 Task: Find connections with filter location Rheda-Wiedenbrück with filter topic #Businessownerwith filter profile language Potuguese with filter current company Societe Generale Global Solution Centre with filter school Sheshadripuram Arts, Science & Commerce College, Sheshadripuram , Bangalore-20 with filter industry Public Relations and Communications Services with filter service category Financial Reporting with filter keywords title Overseer
Action: Mouse moved to (284, 216)
Screenshot: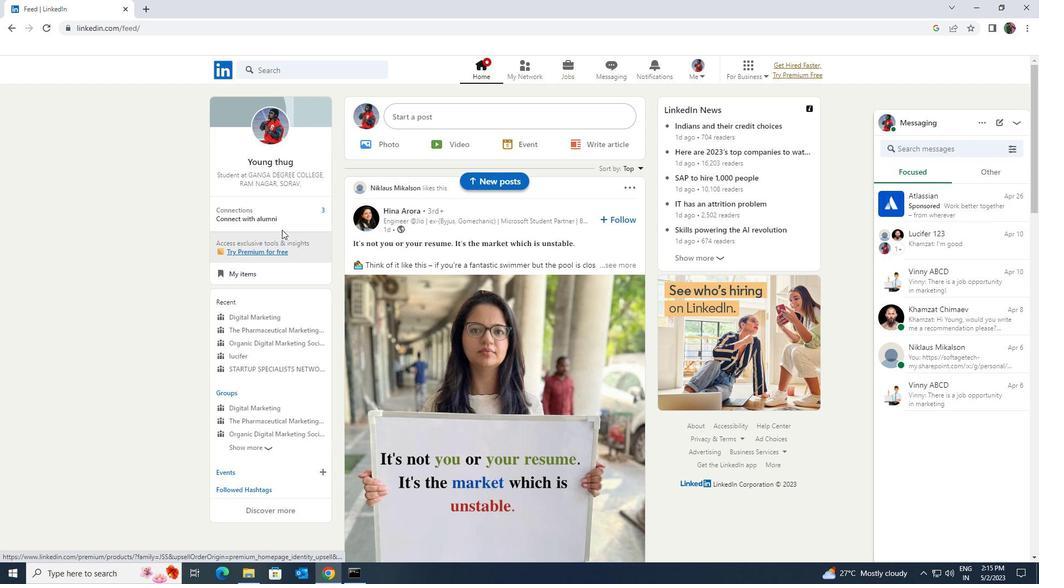 
Action: Mouse pressed left at (284, 216)
Screenshot: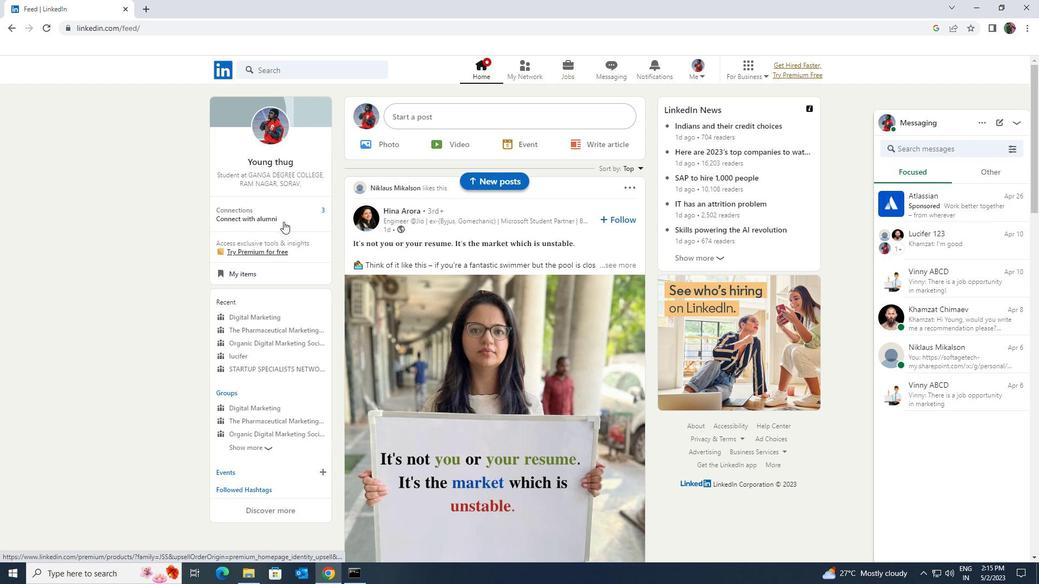 
Action: Mouse moved to (284, 131)
Screenshot: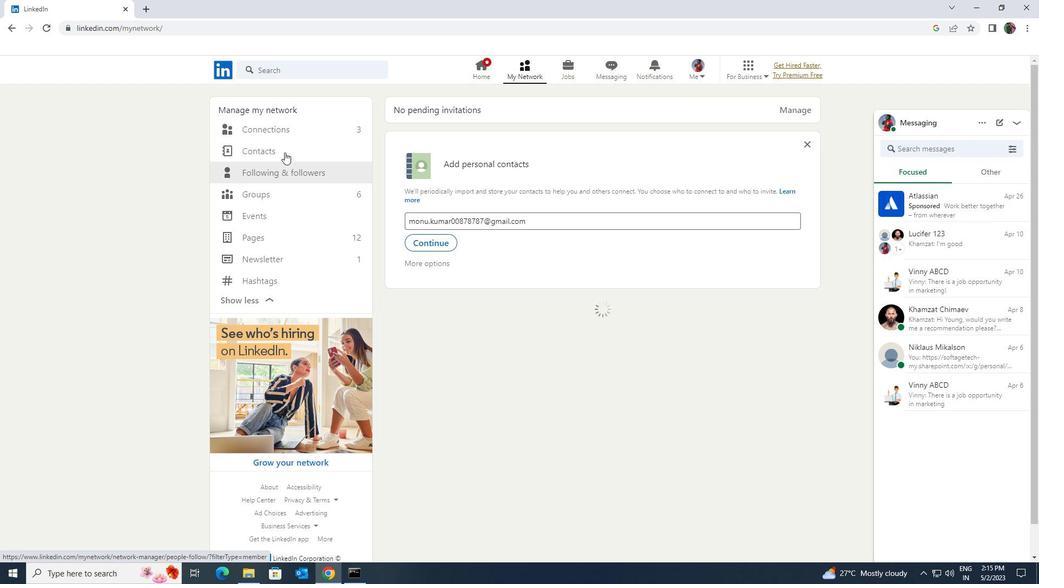 
Action: Mouse pressed left at (284, 131)
Screenshot: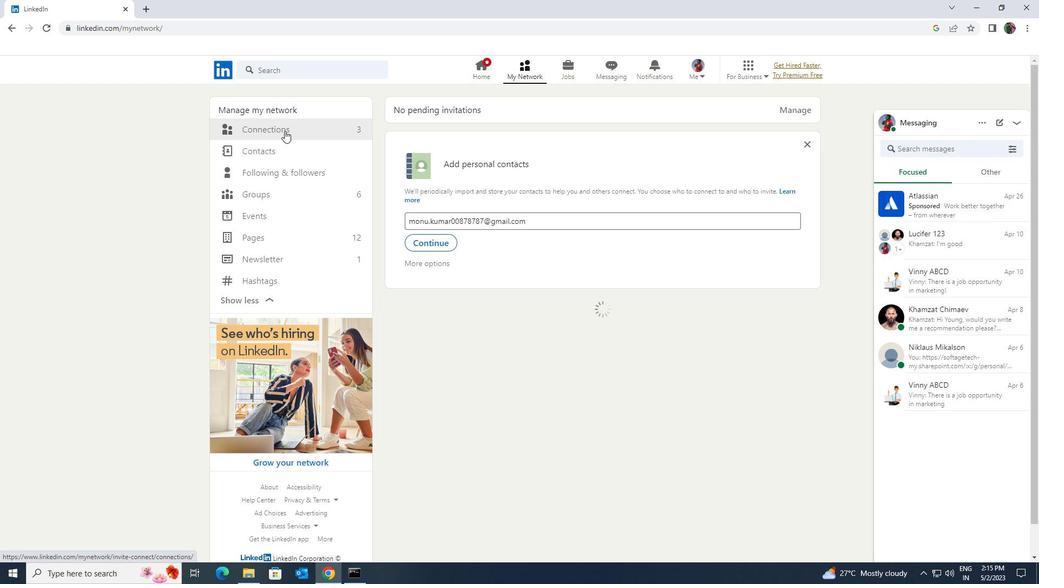 
Action: Mouse moved to (581, 131)
Screenshot: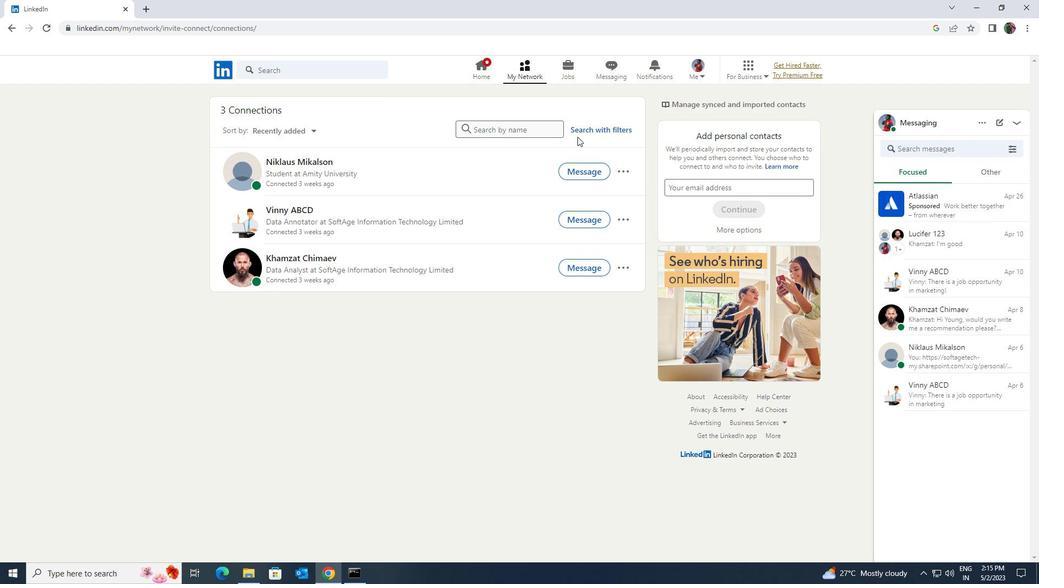 
Action: Mouse pressed left at (581, 131)
Screenshot: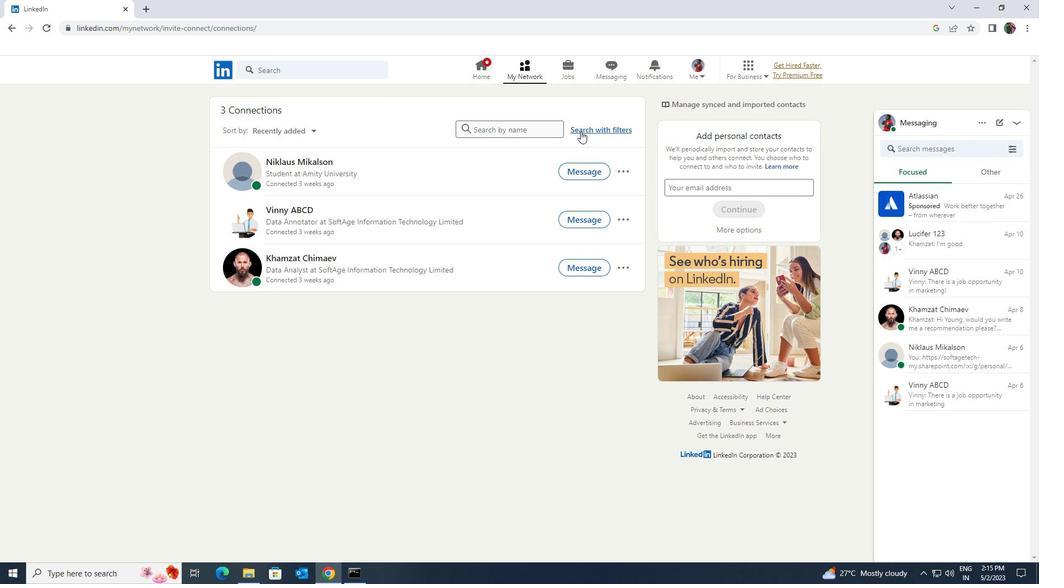 
Action: Mouse moved to (548, 99)
Screenshot: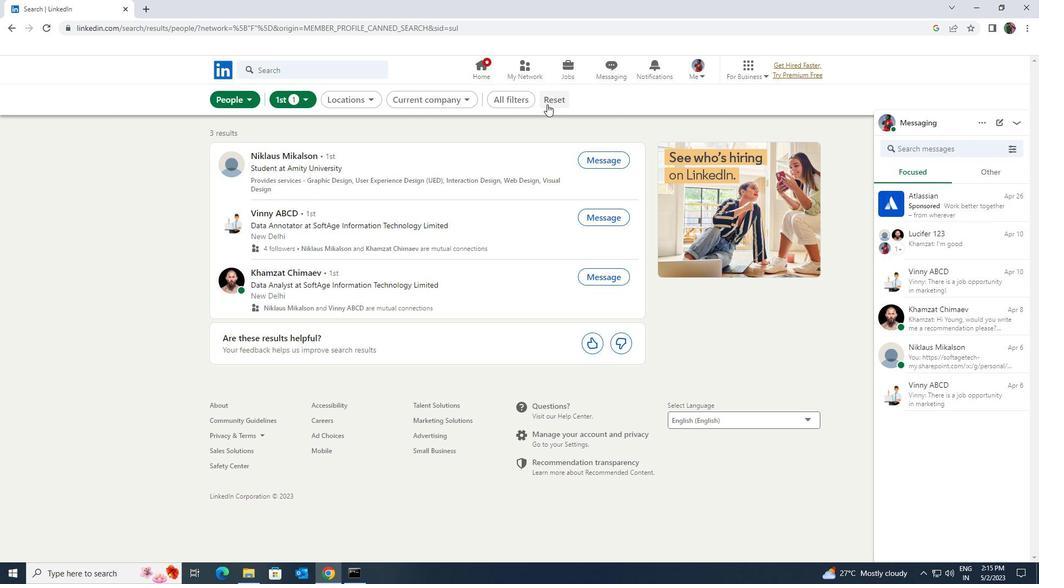 
Action: Mouse pressed left at (548, 99)
Screenshot: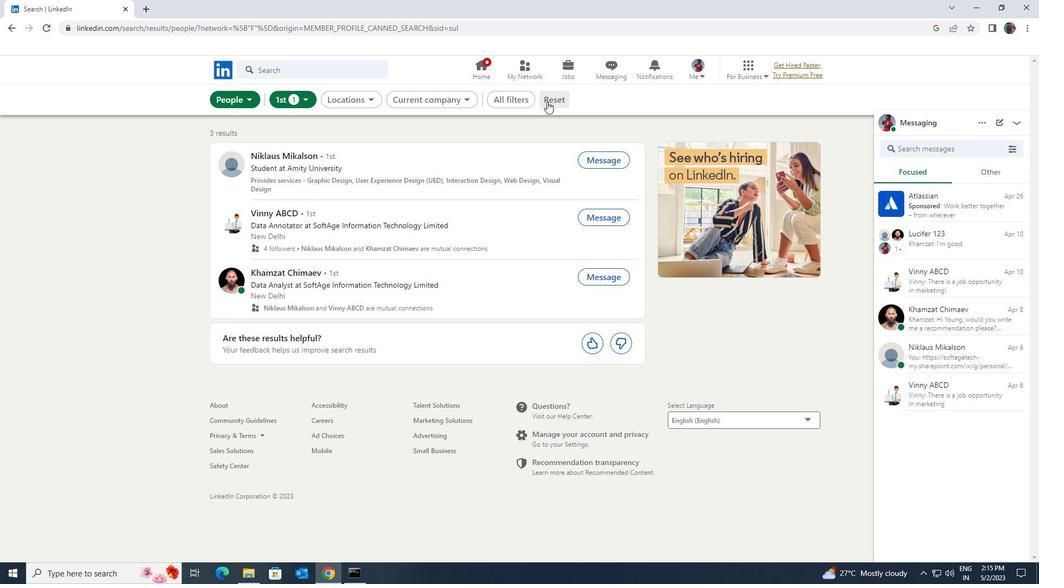 
Action: Mouse moved to (540, 99)
Screenshot: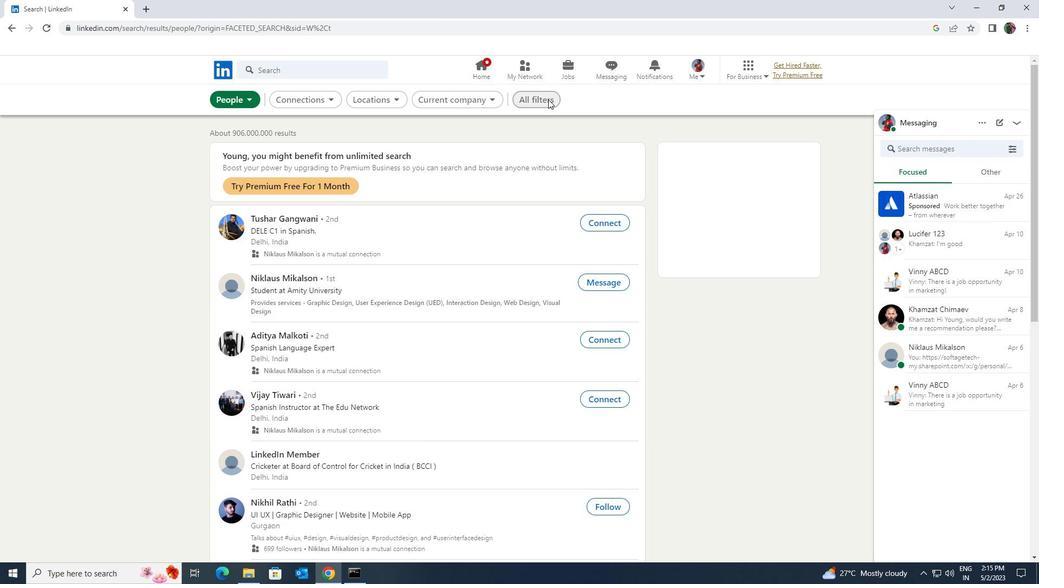 
Action: Mouse pressed left at (540, 99)
Screenshot: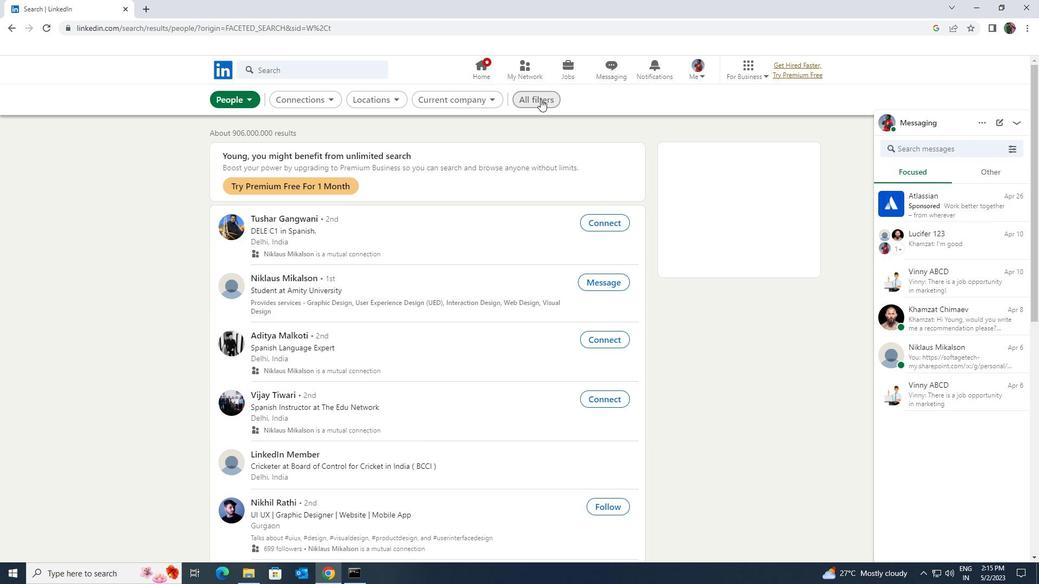 
Action: Mouse moved to (923, 419)
Screenshot: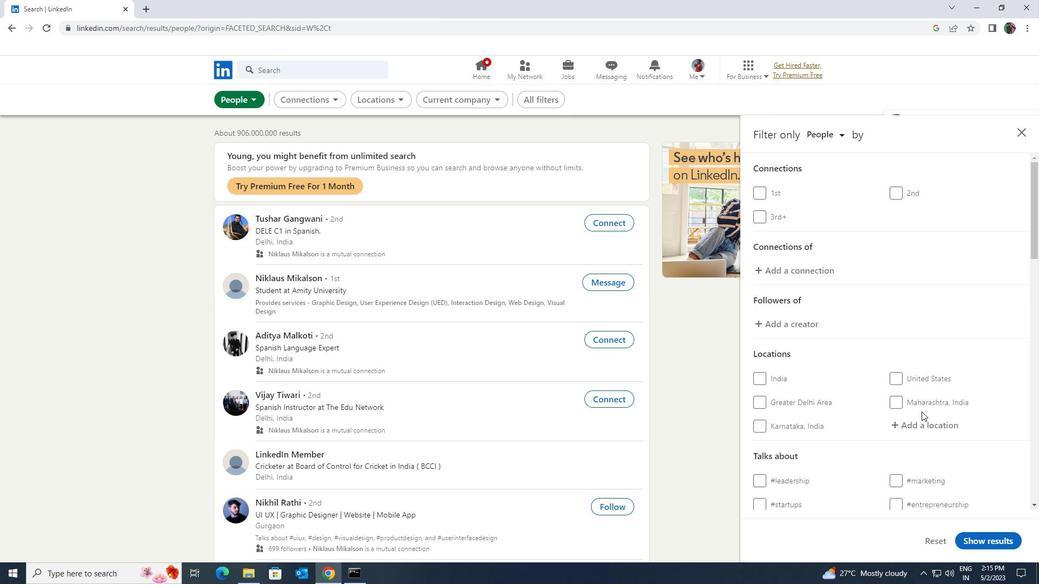 
Action: Mouse pressed left at (923, 419)
Screenshot: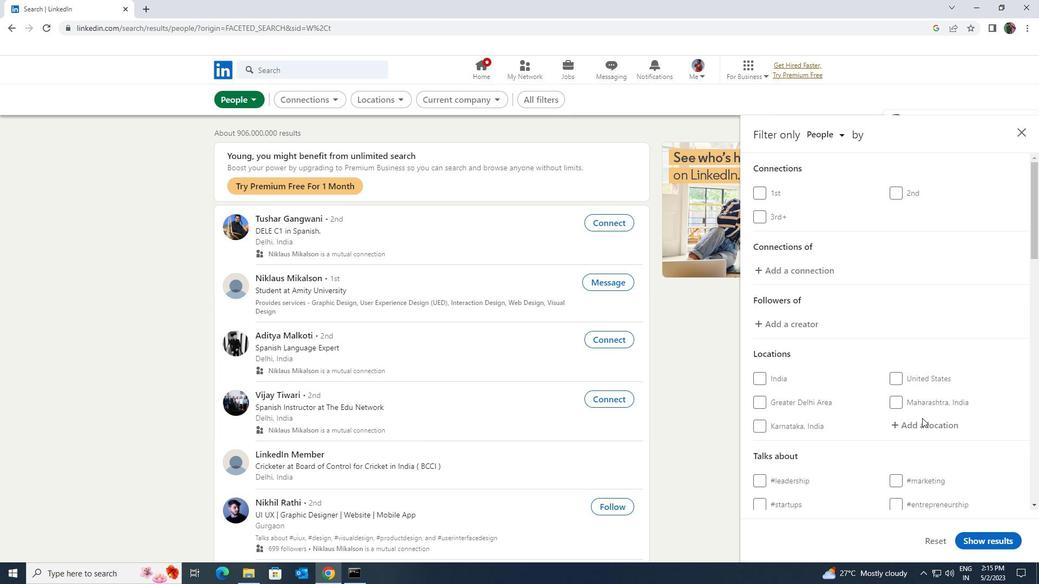 
Action: Mouse moved to (923, 424)
Screenshot: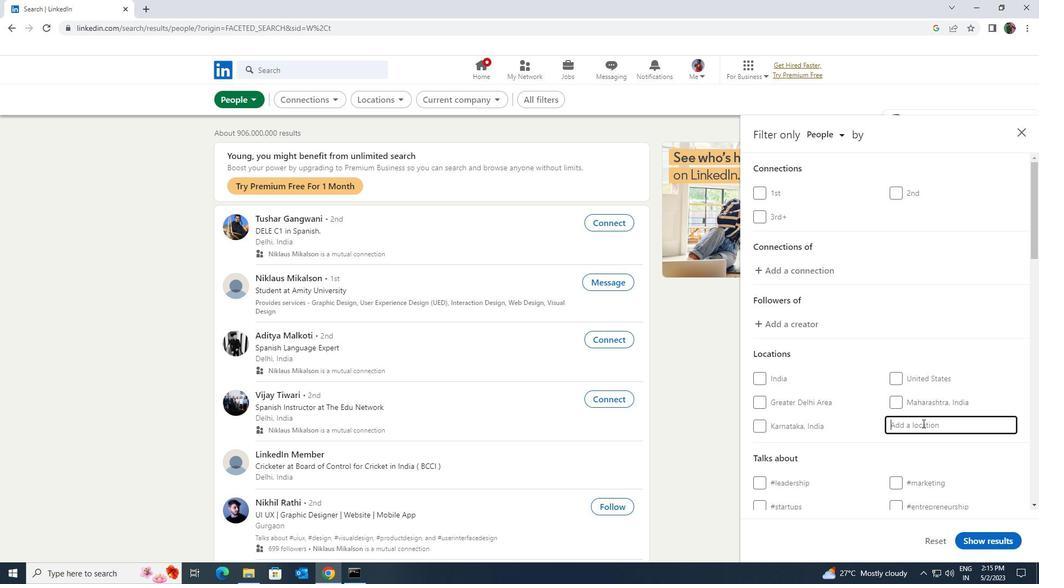 
Action: Key pressed <Key.shift><Key.shift>RHEDA
Screenshot: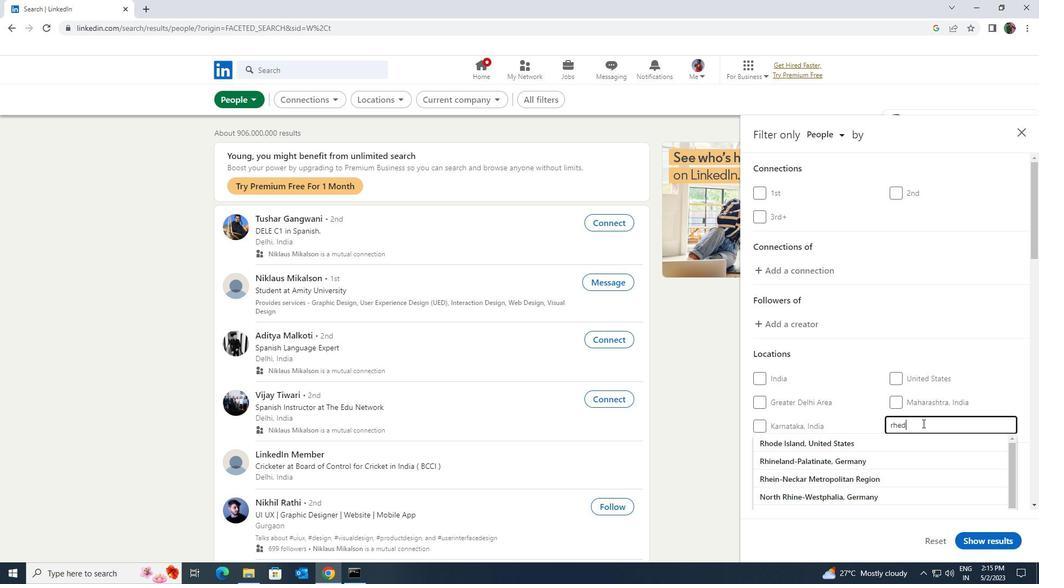 
Action: Mouse moved to (915, 439)
Screenshot: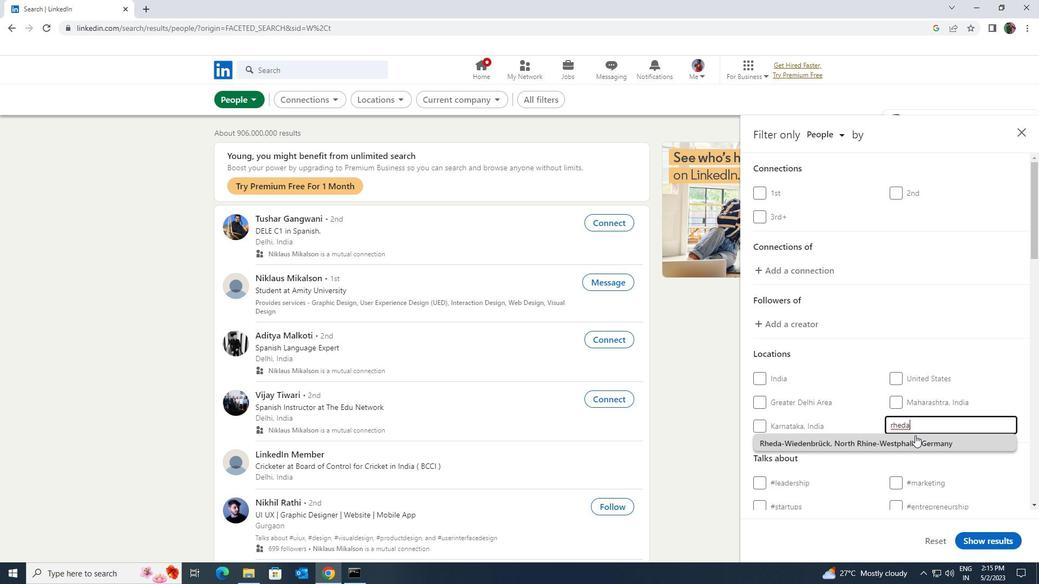 
Action: Mouse pressed left at (915, 439)
Screenshot: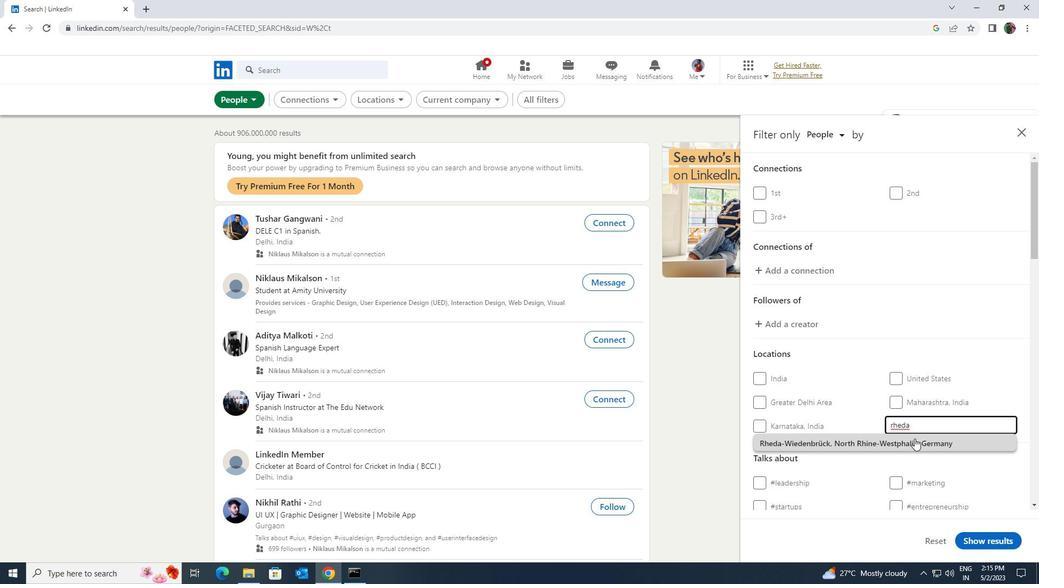 
Action: Mouse scrolled (915, 439) with delta (0, 0)
Screenshot: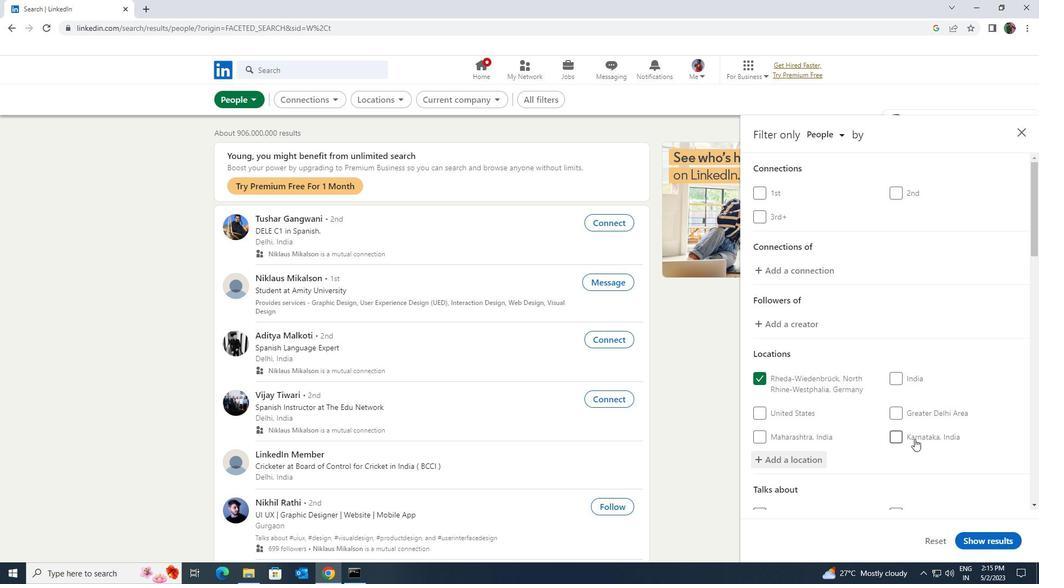 
Action: Mouse scrolled (915, 439) with delta (0, 0)
Screenshot: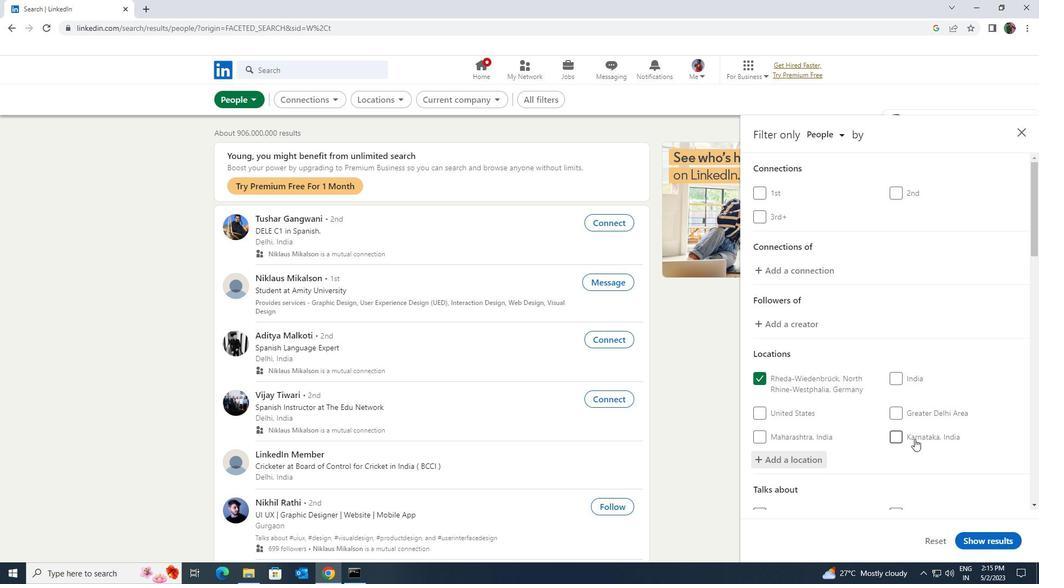 
Action: Mouse moved to (914, 447)
Screenshot: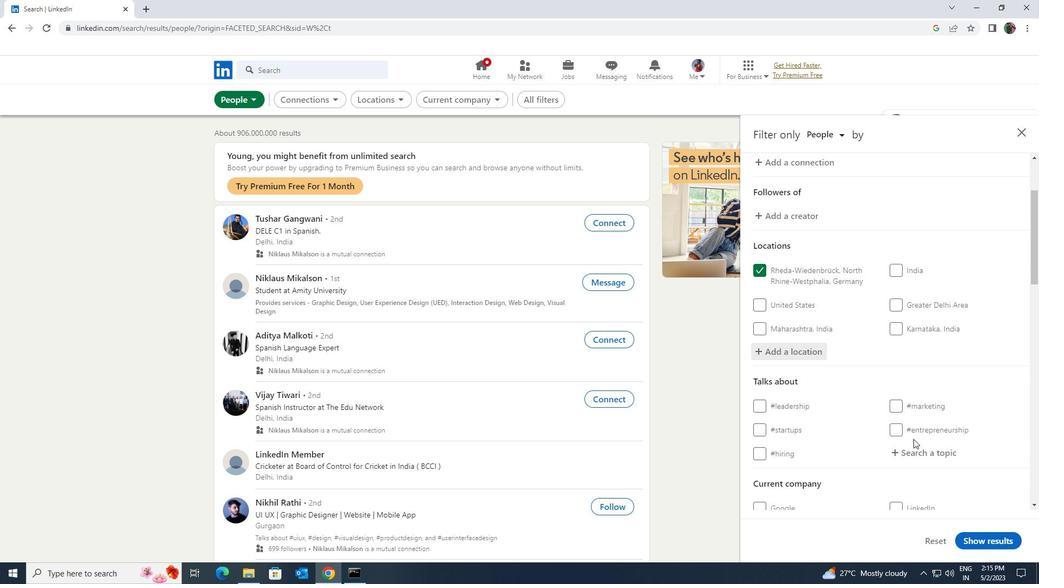 
Action: Mouse pressed left at (914, 447)
Screenshot: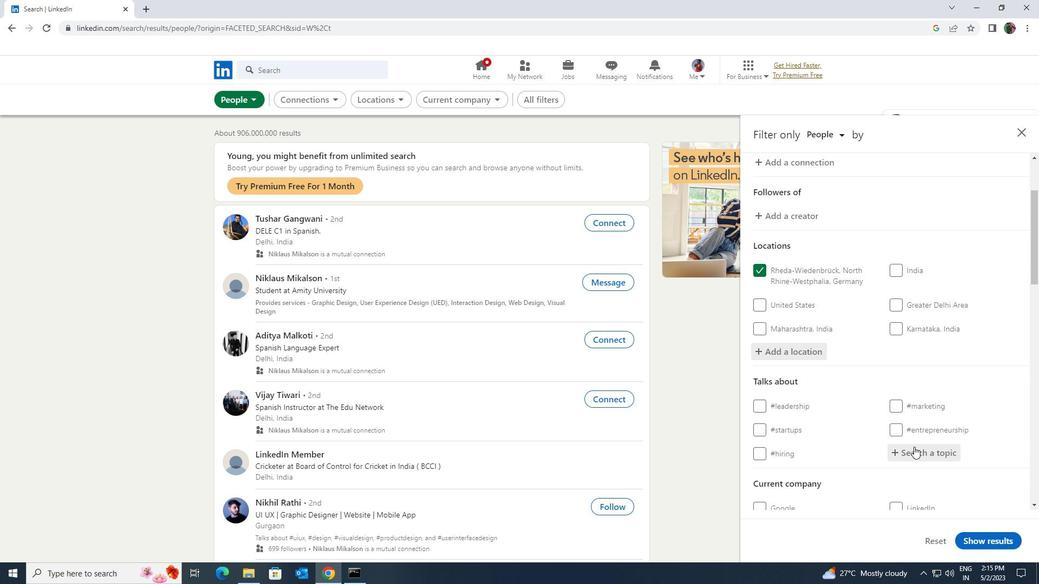 
Action: Key pressed <Key.shift>BUSINESSOWNER
Screenshot: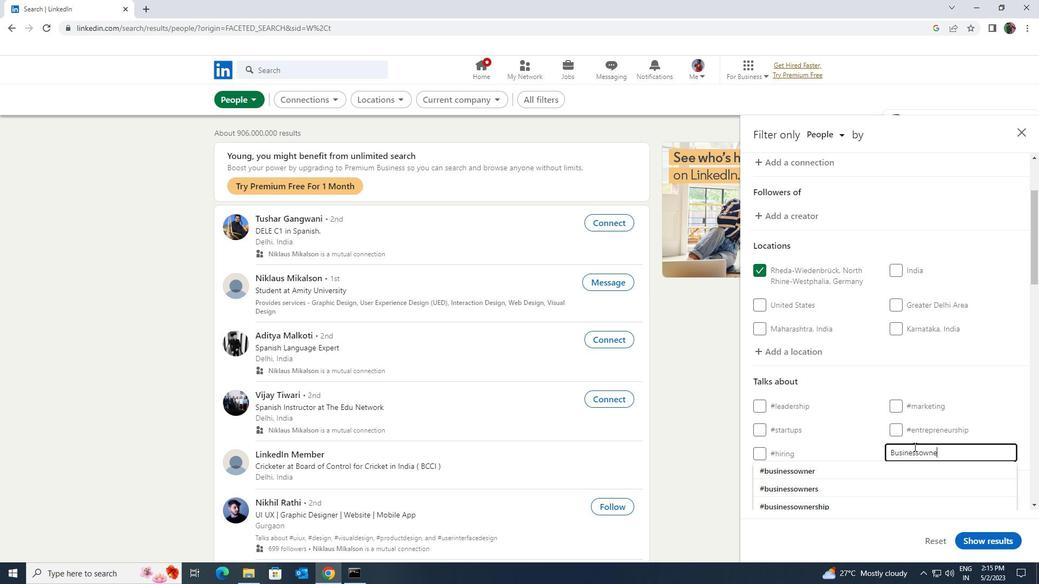 
Action: Mouse moved to (895, 468)
Screenshot: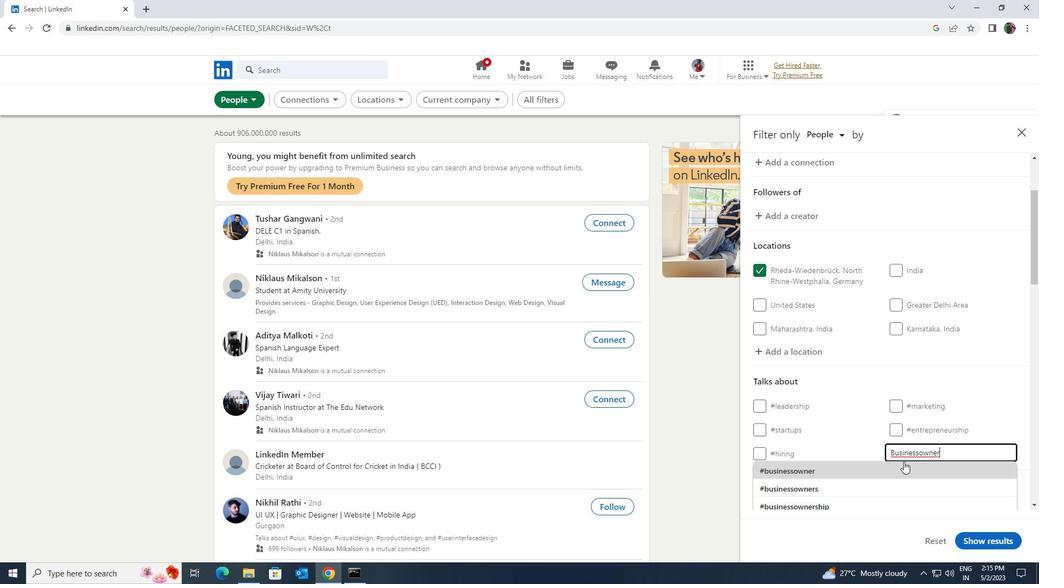 
Action: Mouse pressed left at (895, 468)
Screenshot: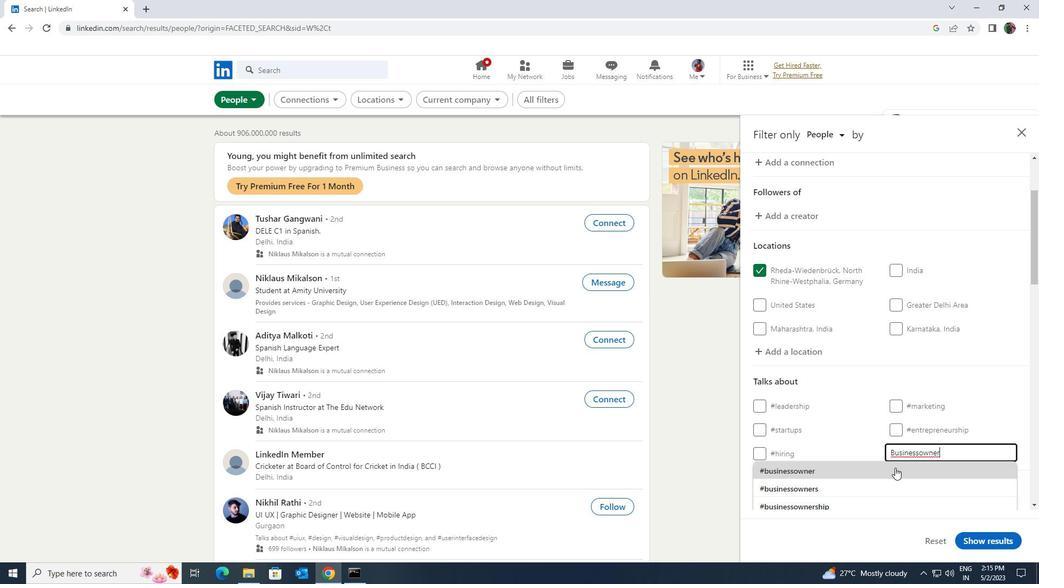 
Action: Mouse moved to (900, 448)
Screenshot: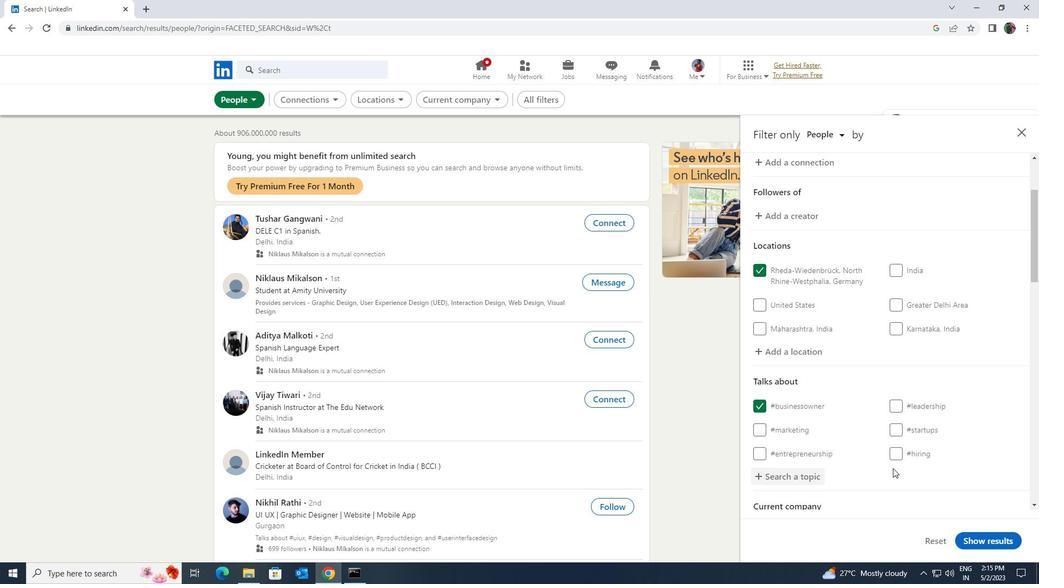
Action: Mouse scrolled (900, 447) with delta (0, 0)
Screenshot: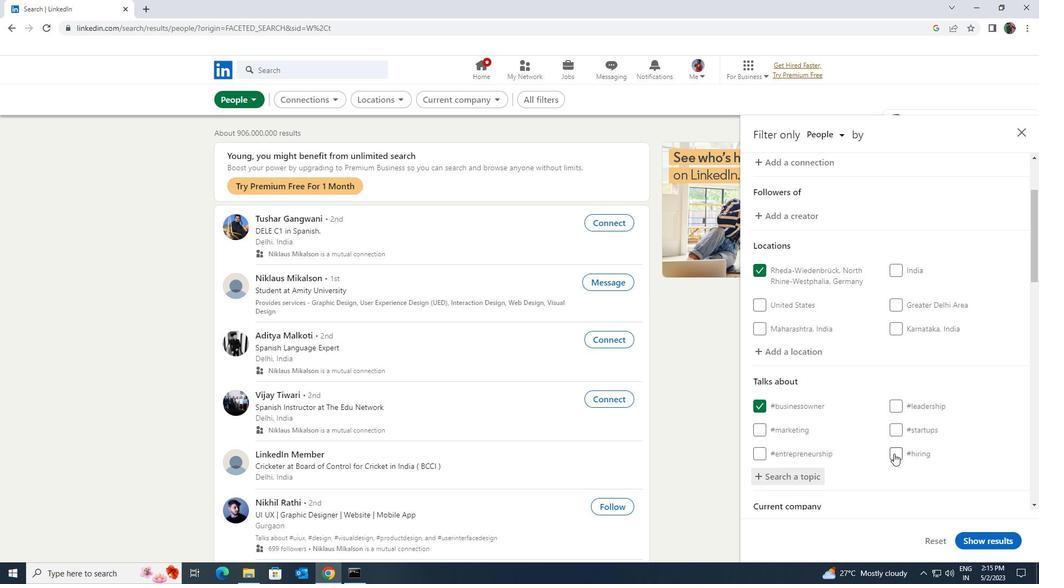 
Action: Mouse scrolled (900, 447) with delta (0, 0)
Screenshot: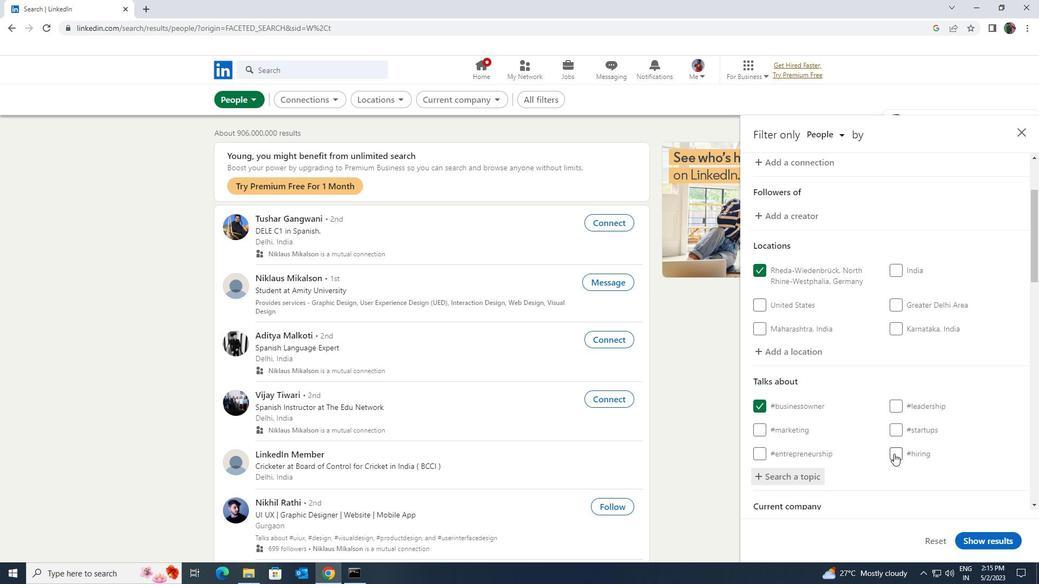 
Action: Mouse scrolled (900, 447) with delta (0, 0)
Screenshot: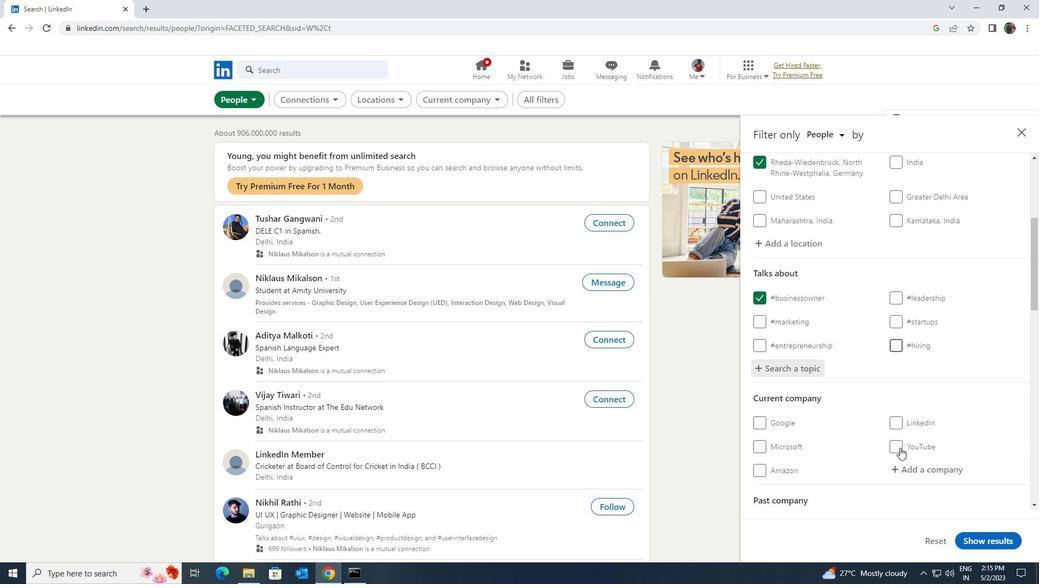 
Action: Mouse scrolled (900, 447) with delta (0, 0)
Screenshot: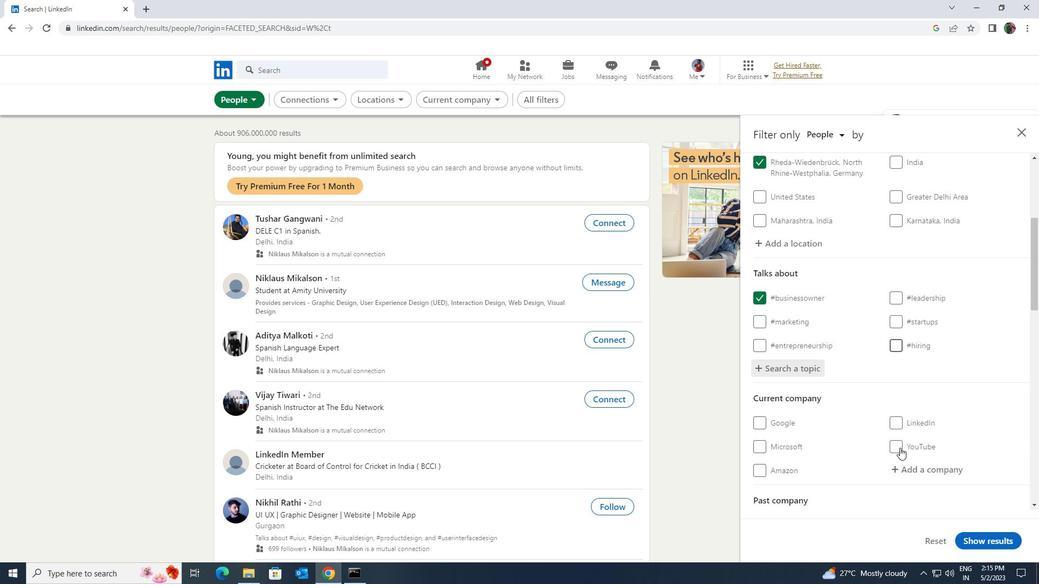 
Action: Mouse scrolled (900, 447) with delta (0, 0)
Screenshot: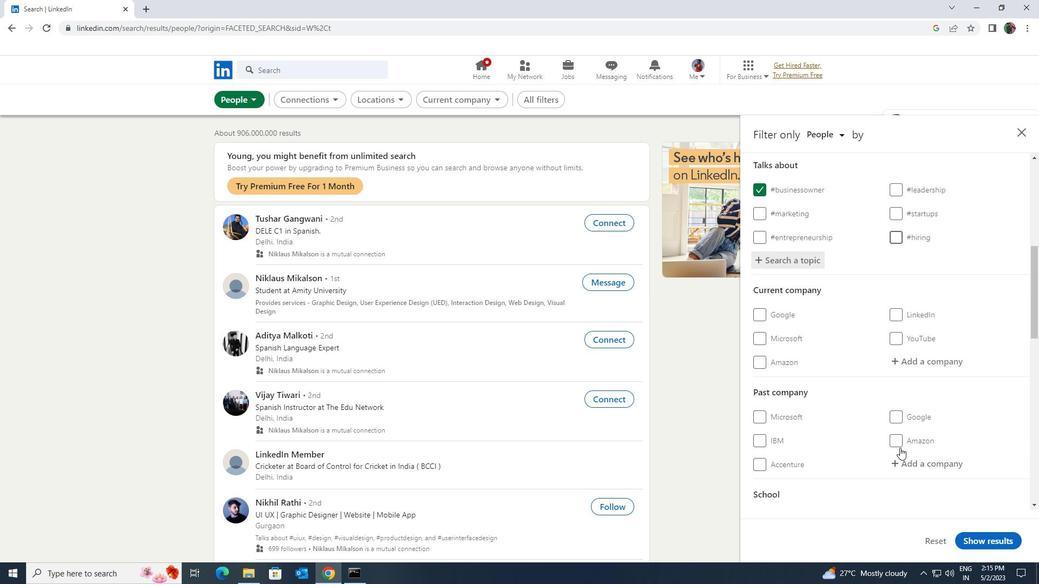 
Action: Mouse scrolled (900, 447) with delta (0, 0)
Screenshot: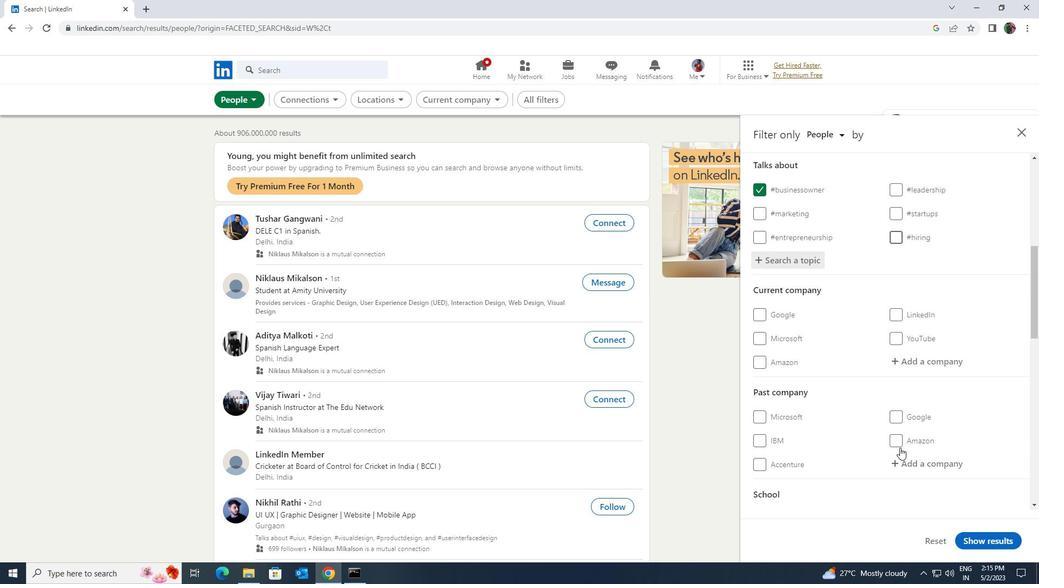 
Action: Mouse scrolled (900, 447) with delta (0, 0)
Screenshot: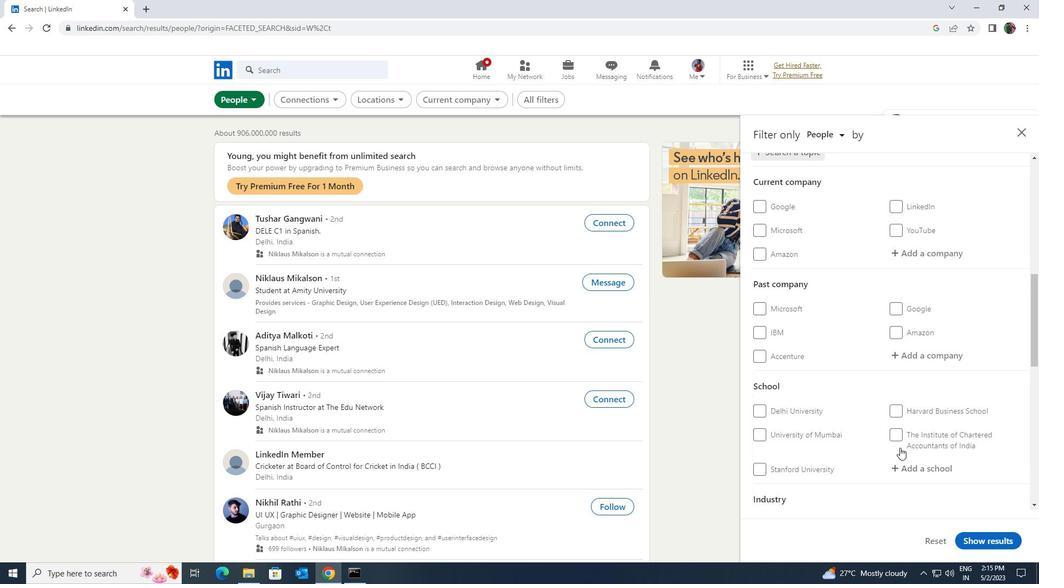
Action: Mouse scrolled (900, 447) with delta (0, 0)
Screenshot: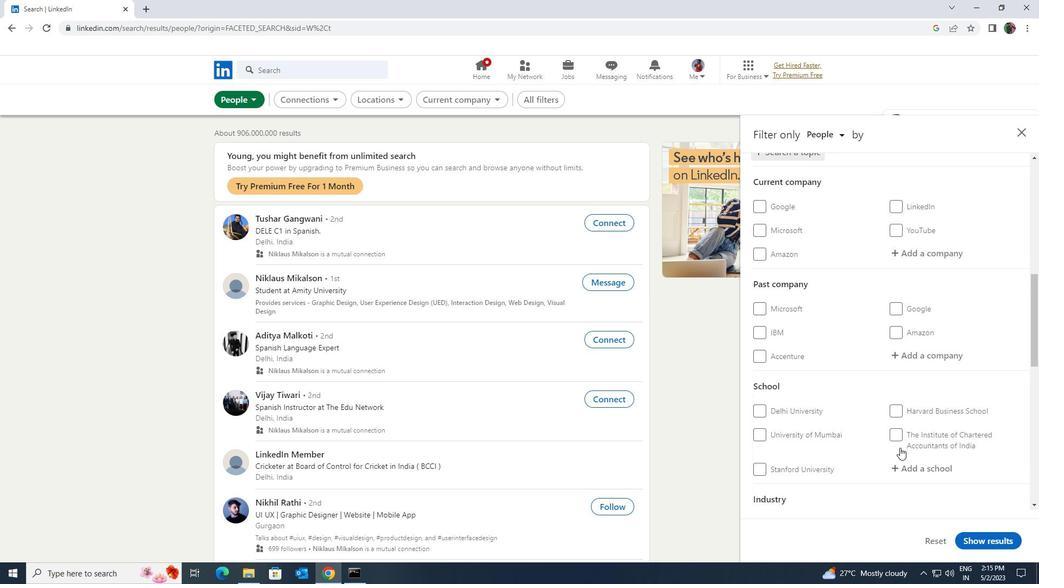 
Action: Mouse scrolled (900, 447) with delta (0, 0)
Screenshot: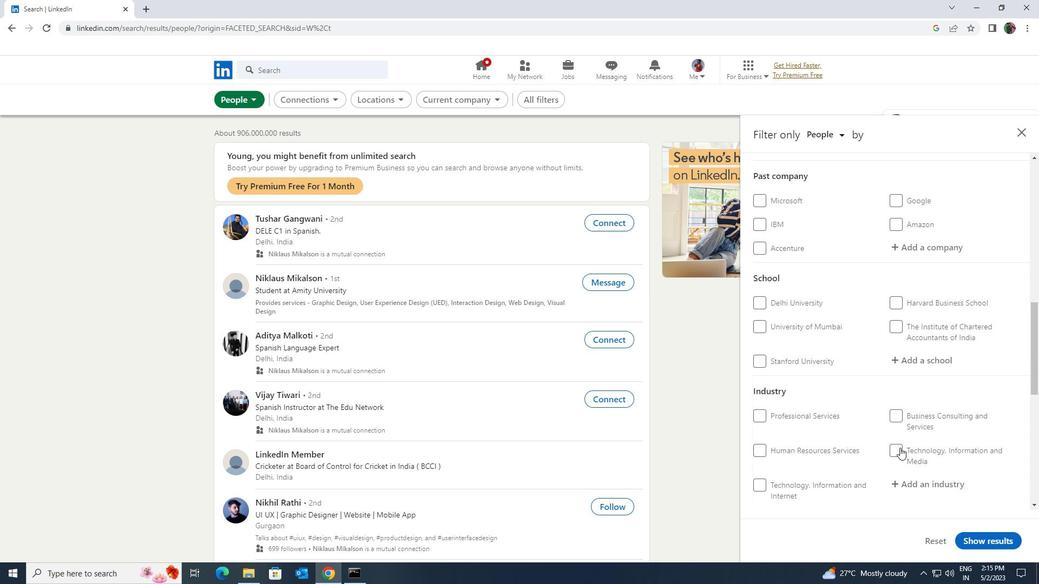 
Action: Mouse scrolled (900, 447) with delta (0, 0)
Screenshot: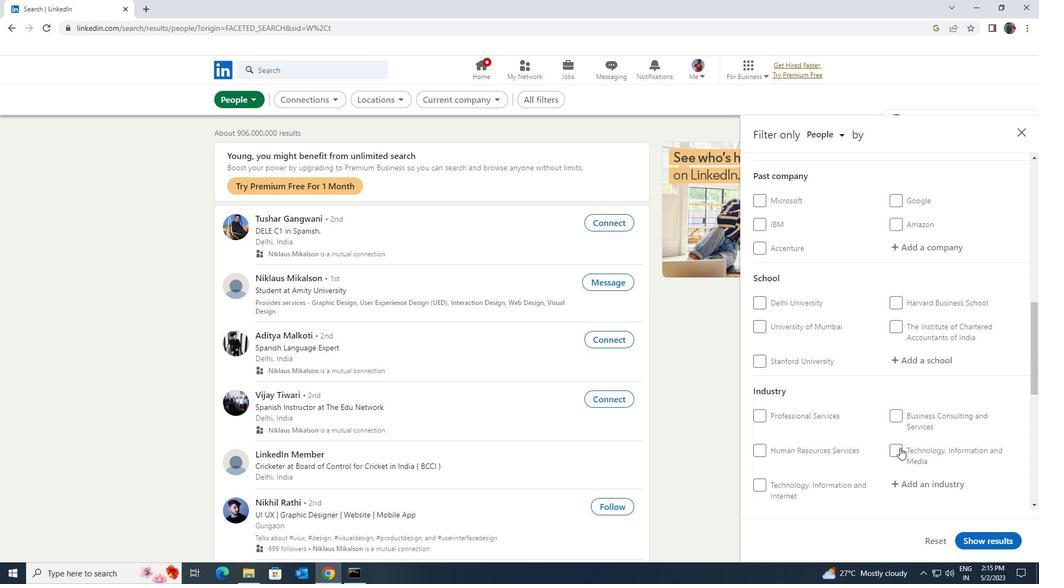 
Action: Mouse scrolled (900, 447) with delta (0, 0)
Screenshot: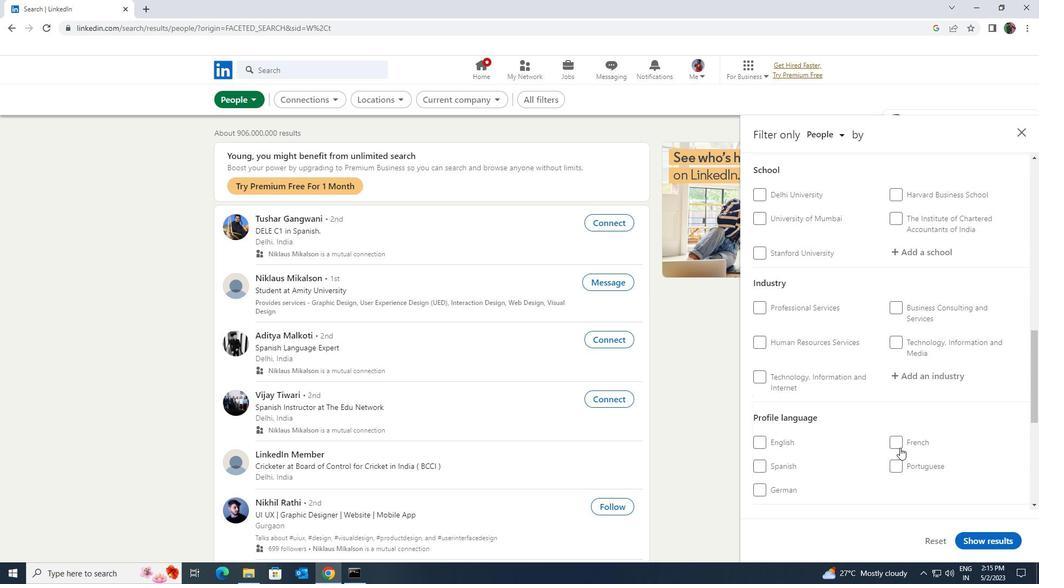 
Action: Mouse moved to (895, 413)
Screenshot: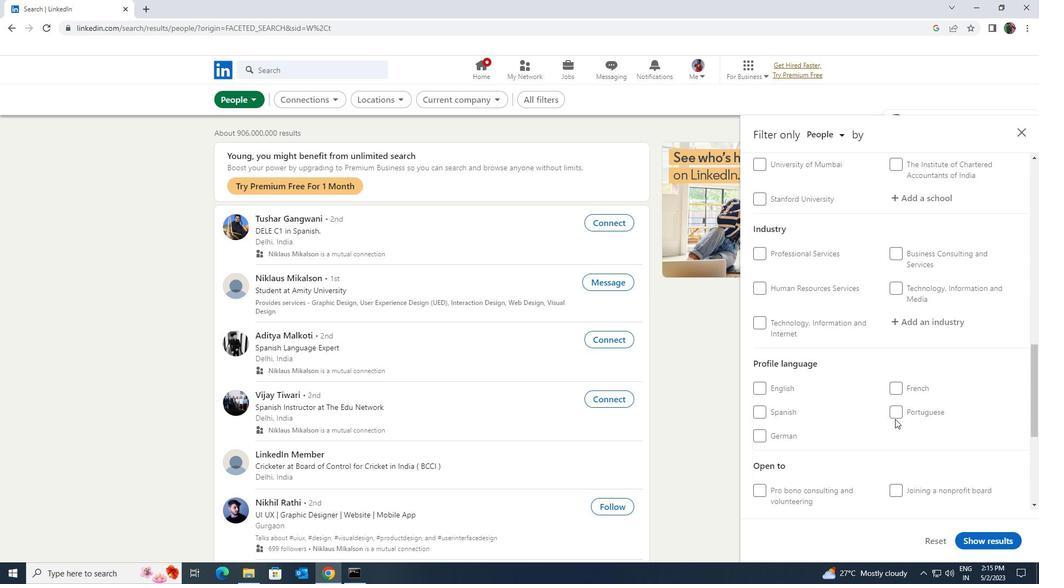 
Action: Mouse pressed left at (895, 413)
Screenshot: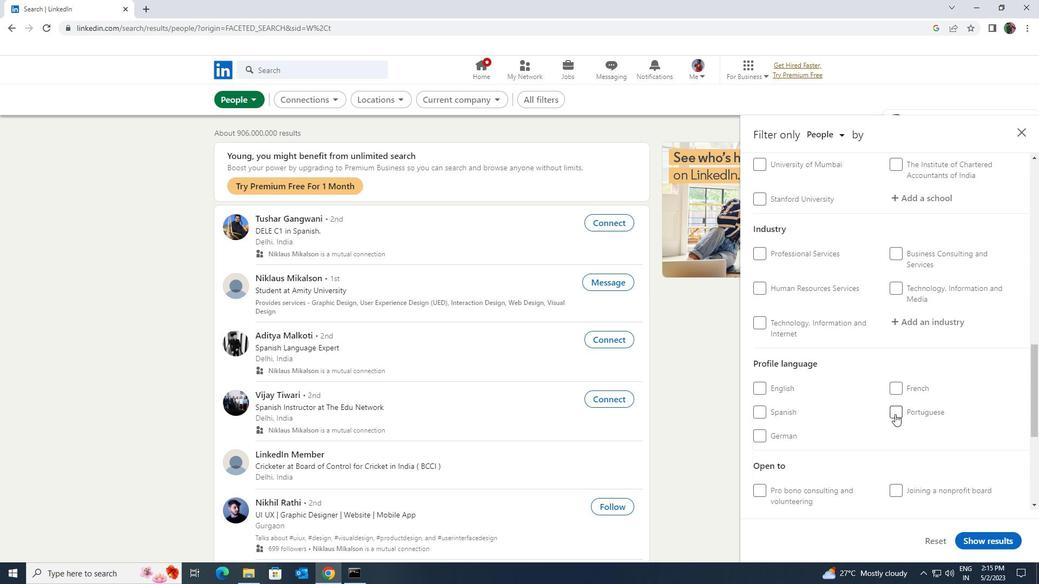 
Action: Mouse scrolled (895, 414) with delta (0, 0)
Screenshot: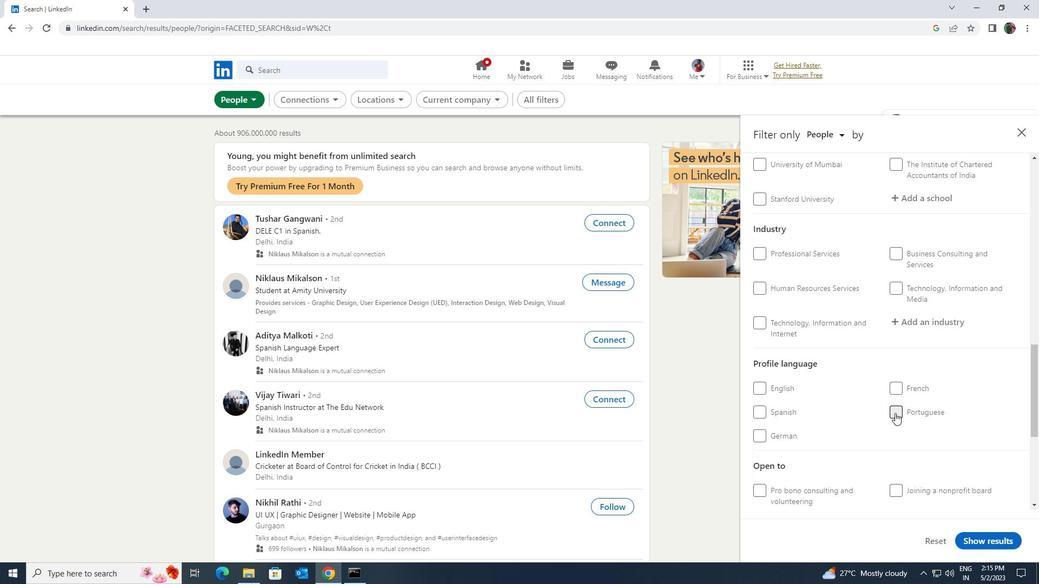 
Action: Mouse scrolled (895, 414) with delta (0, 0)
Screenshot: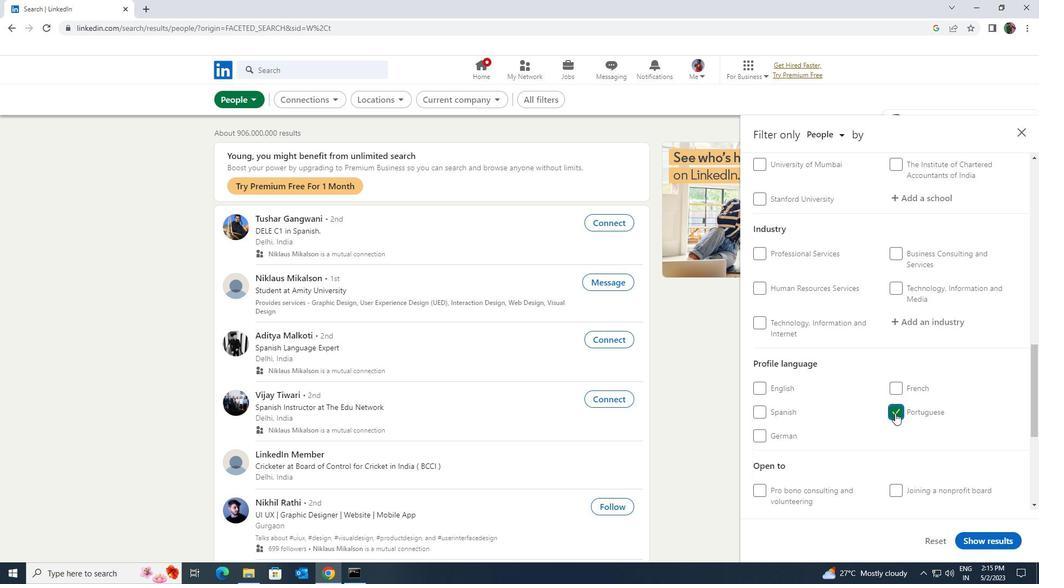 
Action: Mouse scrolled (895, 414) with delta (0, 0)
Screenshot: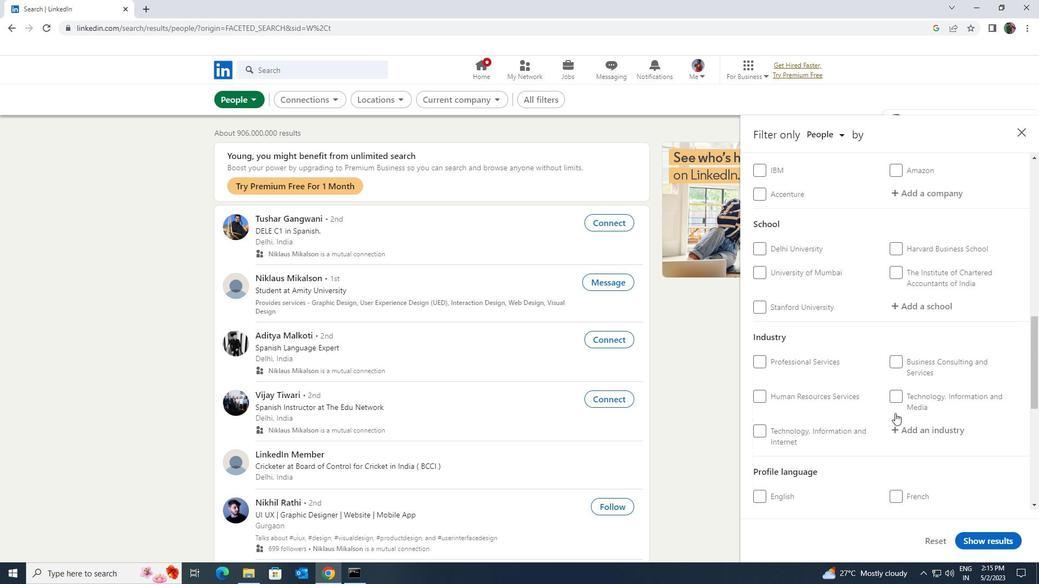 
Action: Mouse scrolled (895, 414) with delta (0, 0)
Screenshot: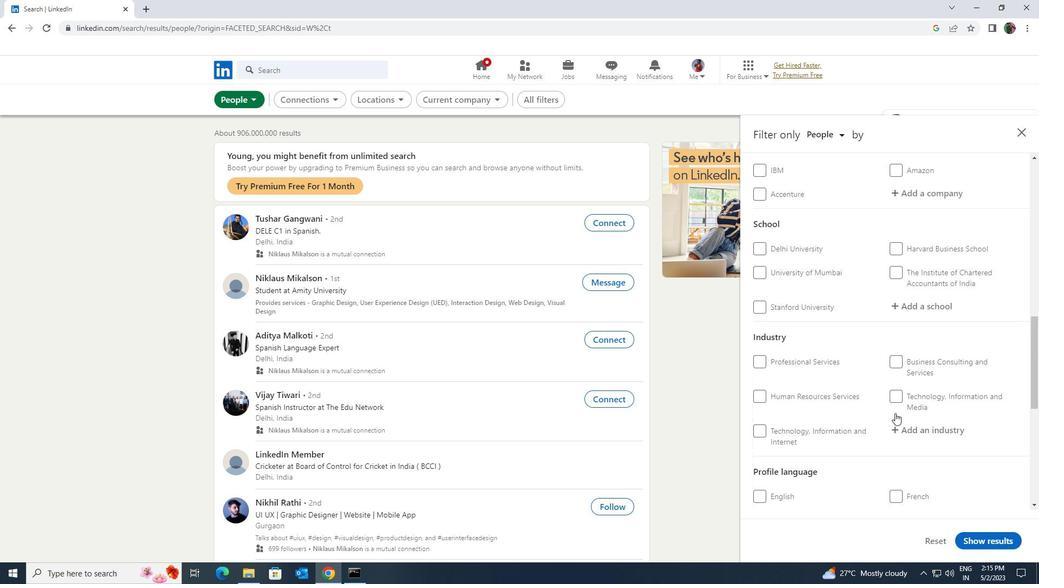 
Action: Mouse scrolled (895, 414) with delta (0, 0)
Screenshot: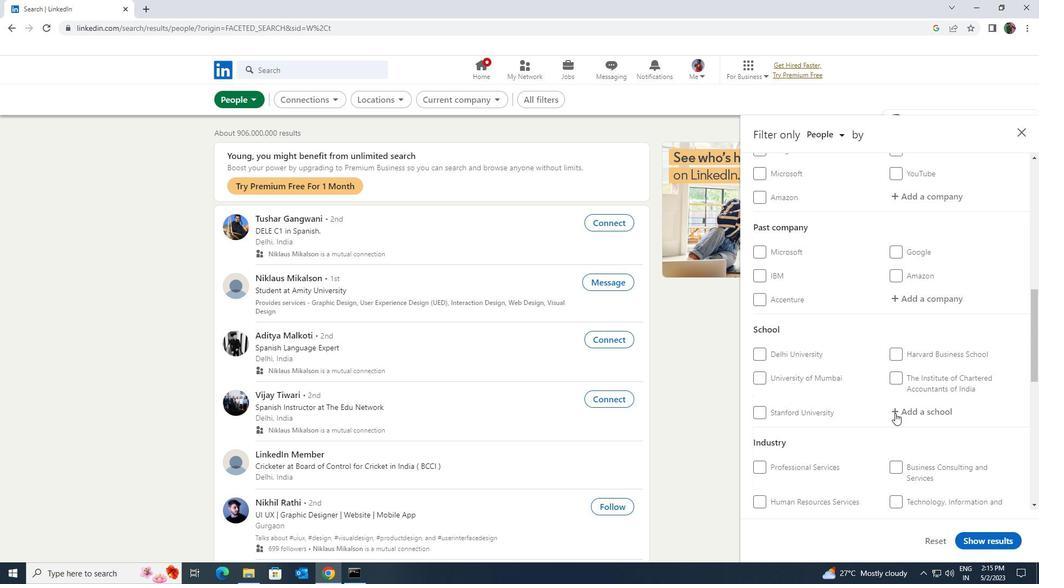 
Action: Mouse scrolled (895, 414) with delta (0, 0)
Screenshot: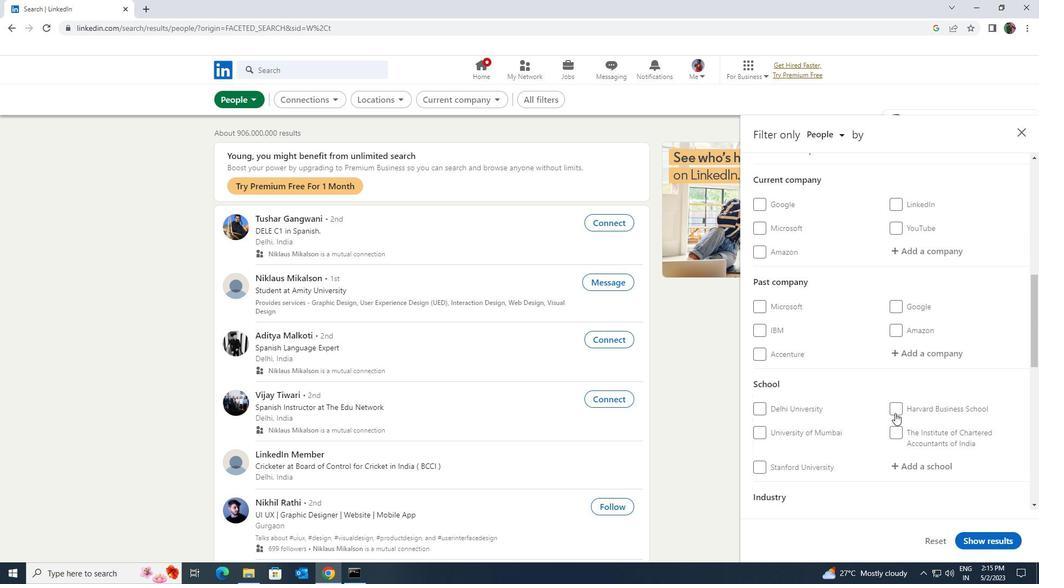 
Action: Mouse scrolled (895, 414) with delta (0, 0)
Screenshot: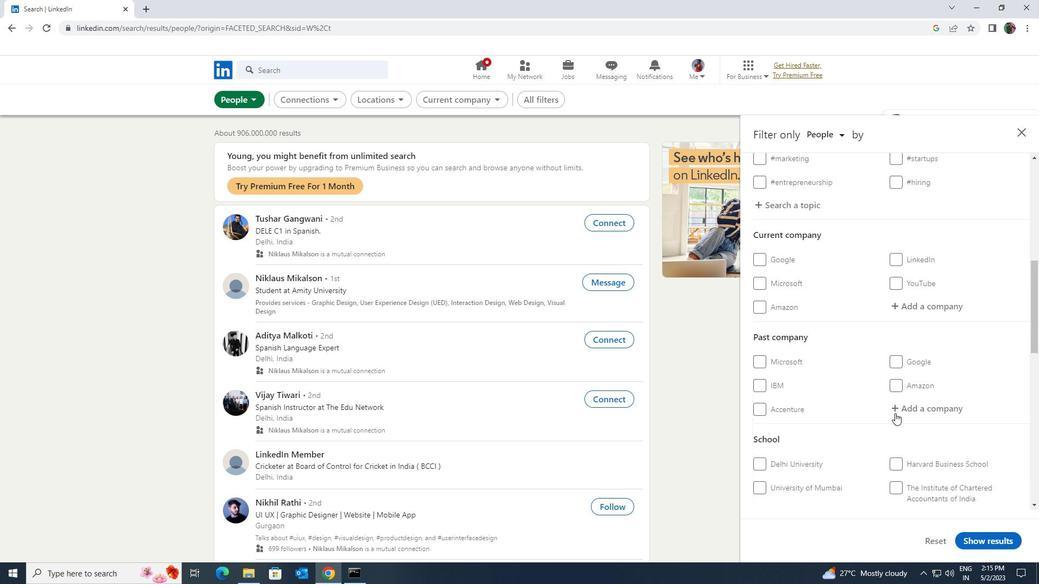 
Action: Mouse scrolled (895, 414) with delta (0, 0)
Screenshot: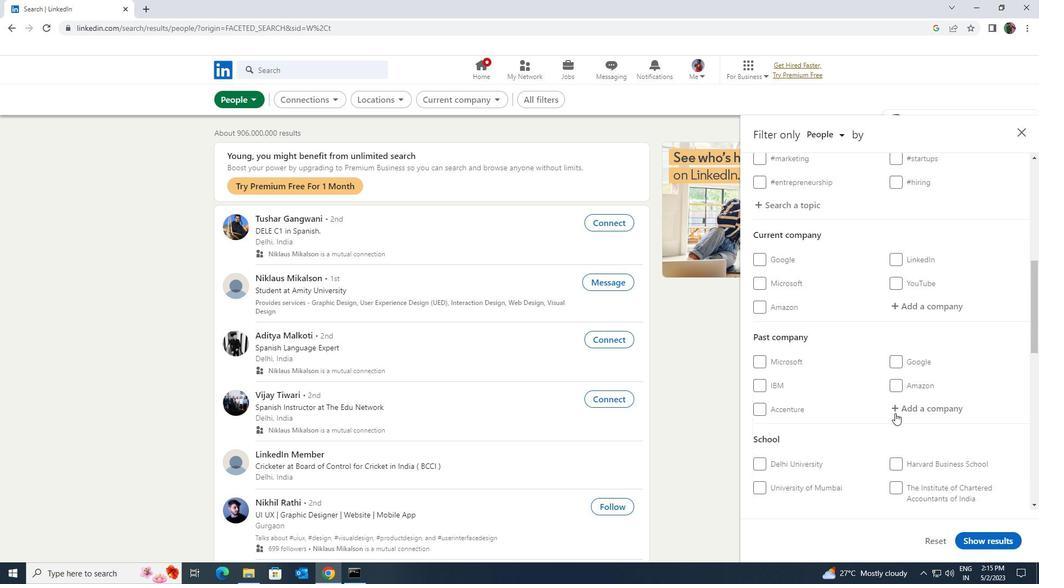 
Action: Mouse moved to (895, 412)
Screenshot: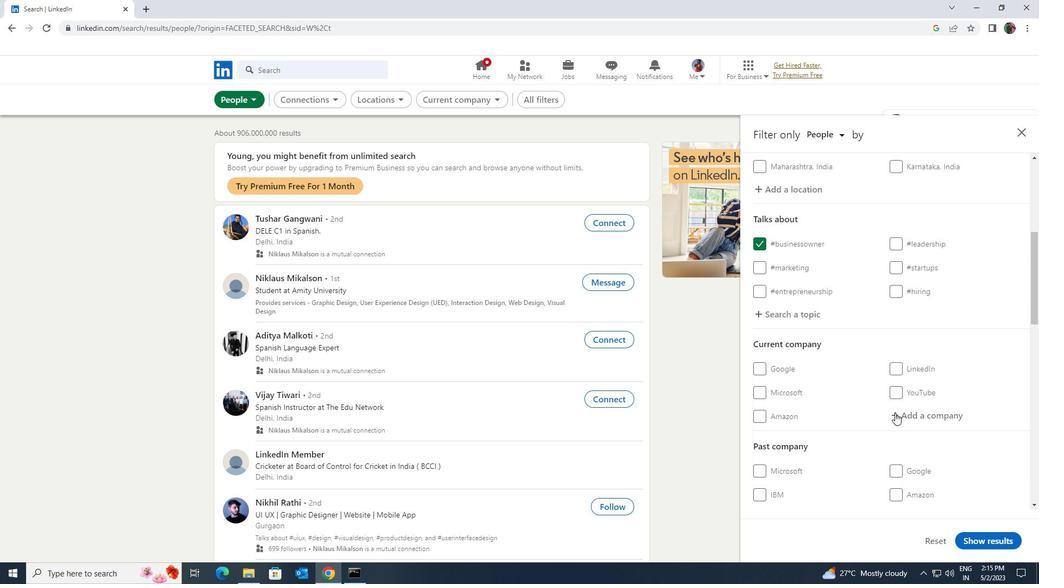 
Action: Mouse pressed left at (895, 412)
Screenshot: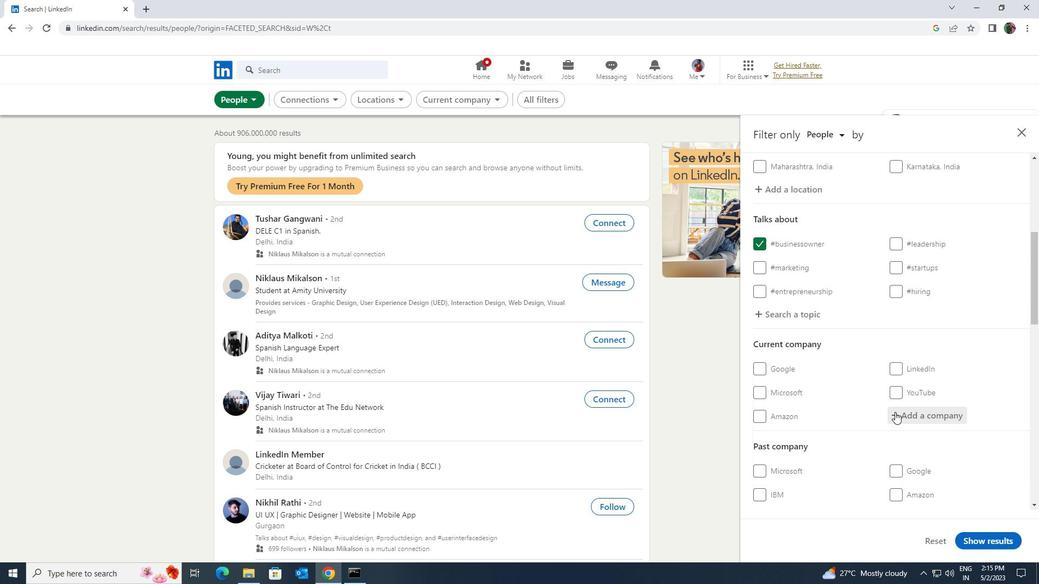 
Action: Key pressed <Key.shift><Key.shift><Key.shift><Key.shift>SOCIETE<Key.space>
Screenshot: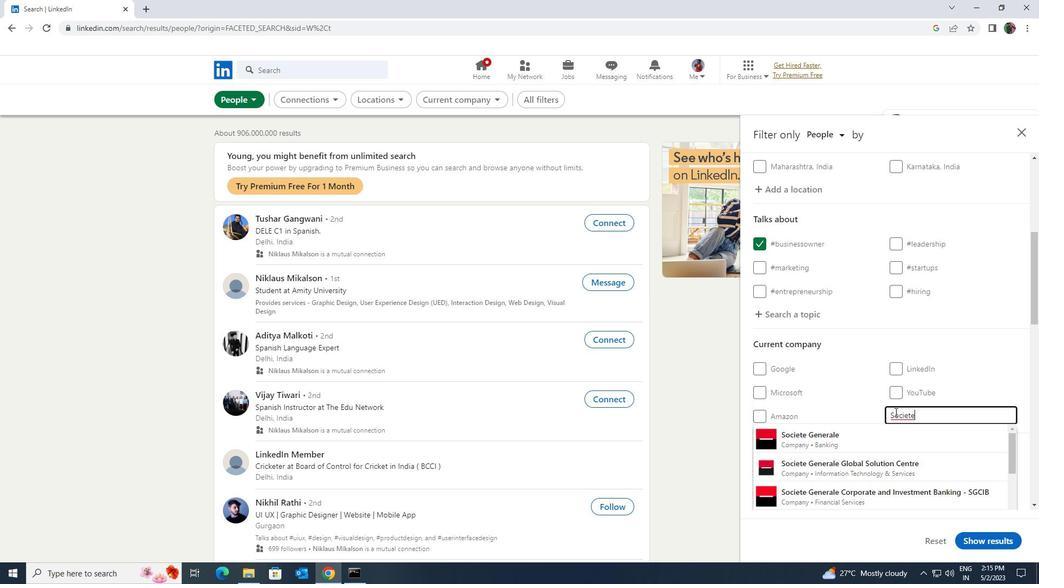 
Action: Mouse moved to (890, 459)
Screenshot: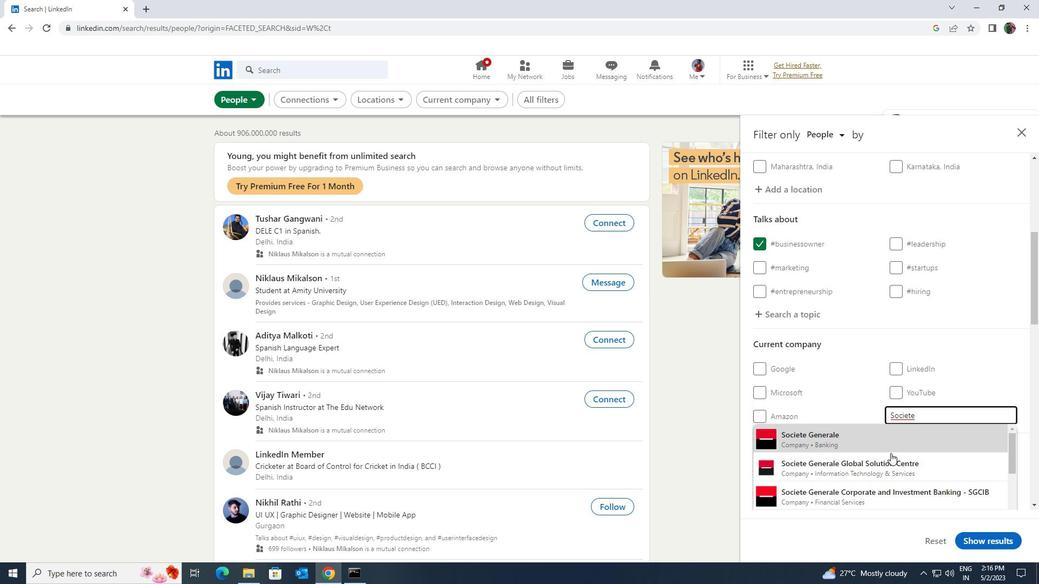 
Action: Mouse pressed left at (890, 459)
Screenshot: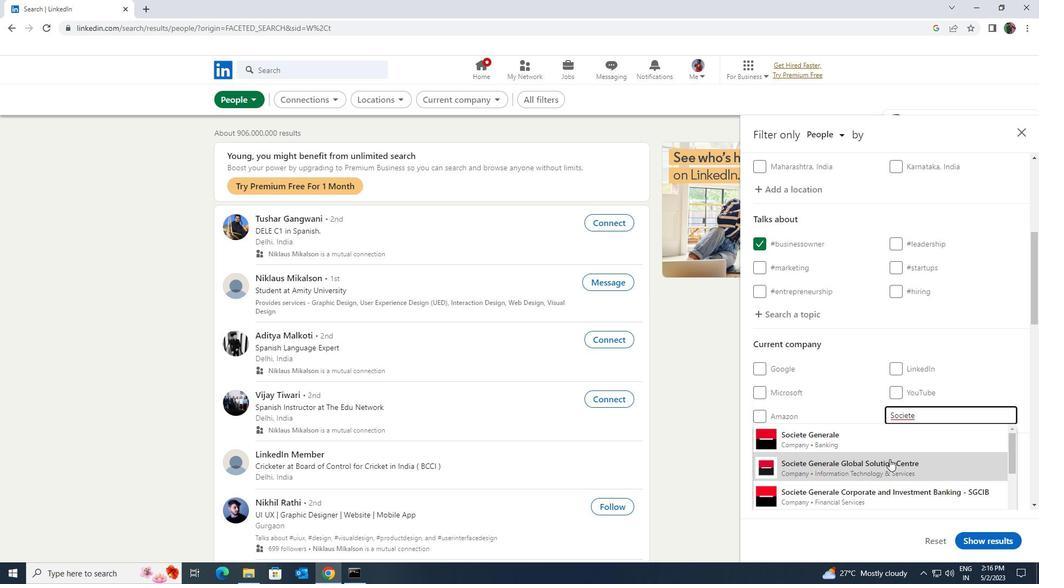 
Action: Mouse scrolled (890, 459) with delta (0, 0)
Screenshot: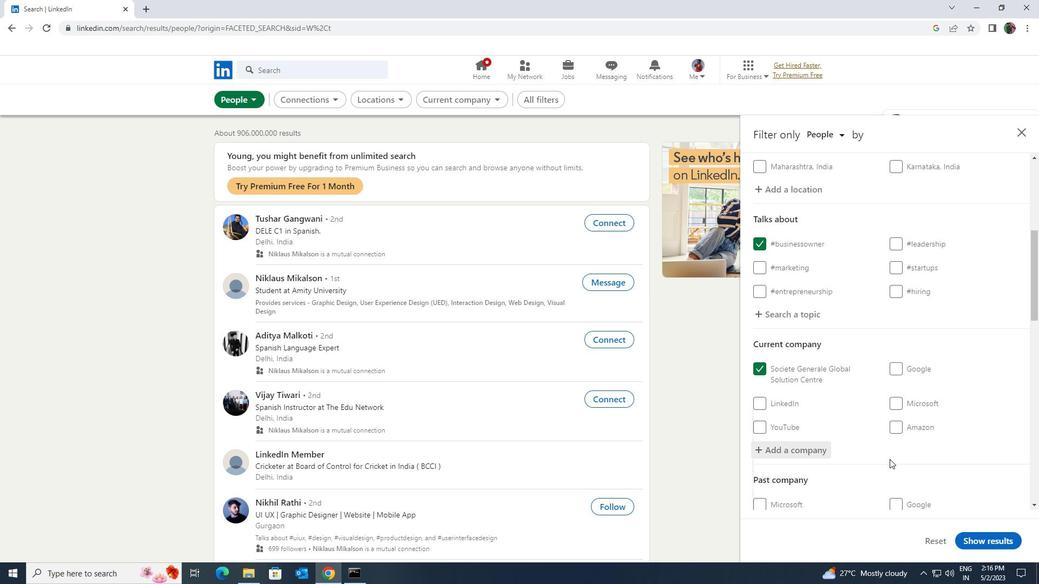 
Action: Mouse scrolled (890, 459) with delta (0, 0)
Screenshot: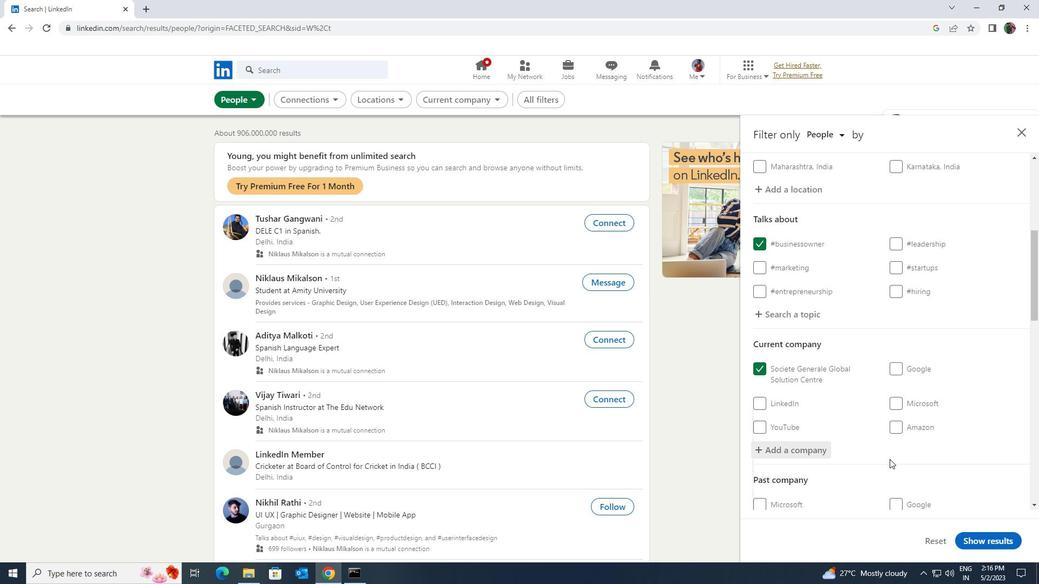 
Action: Mouse scrolled (890, 459) with delta (0, 0)
Screenshot: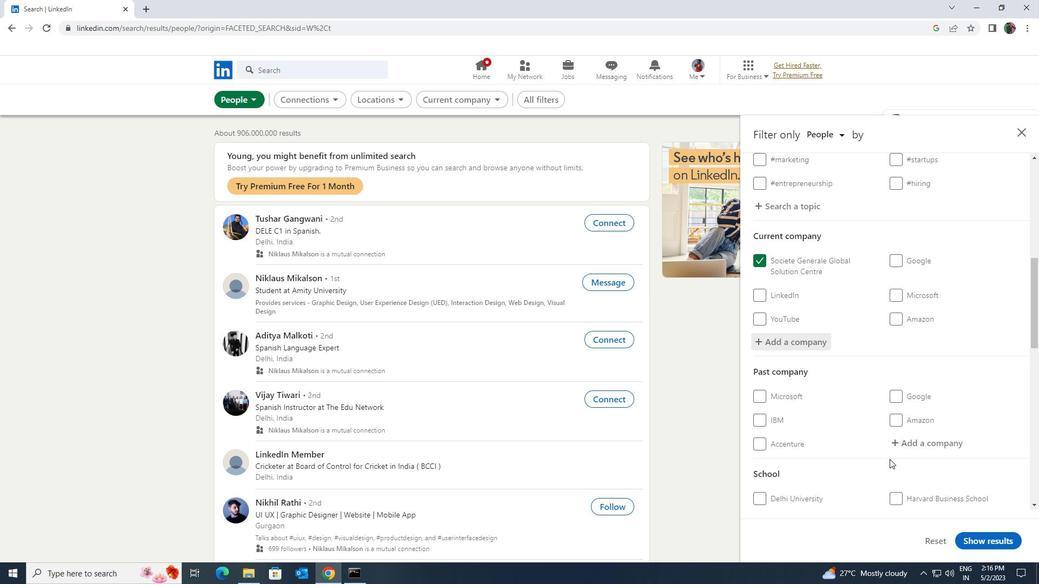 
Action: Mouse scrolled (890, 459) with delta (0, 0)
Screenshot: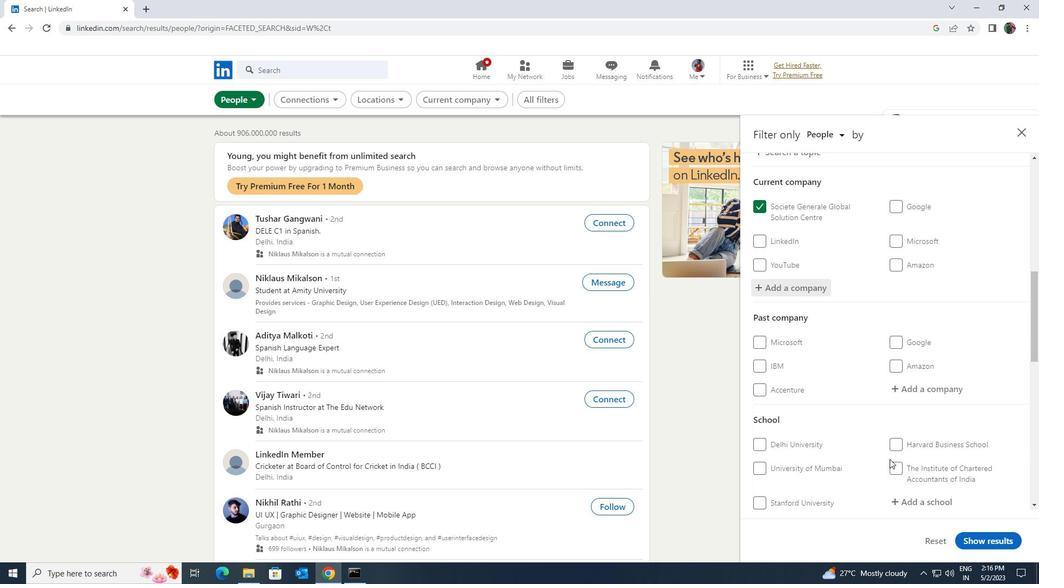
Action: Mouse moved to (902, 451)
Screenshot: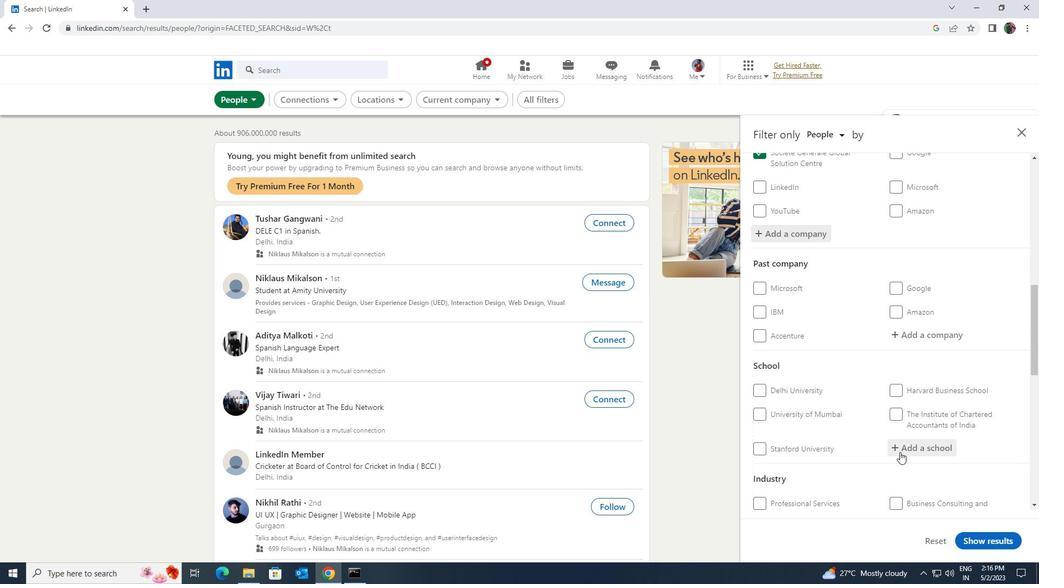 
Action: Mouse pressed left at (902, 451)
Screenshot: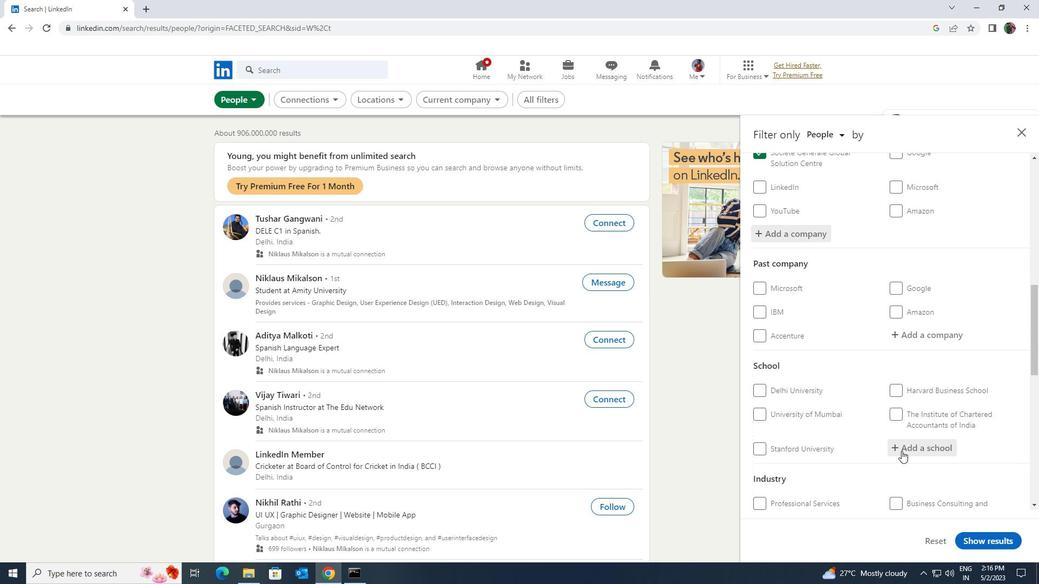 
Action: Key pressed <Key.caps_lock><Key.caps_lock><Key.caps_lock><Key.caps_lock><Key.caps_lock><Key.caps_lock><Key.shift><Key.caps_lock><Key.shift>SHESH
Screenshot: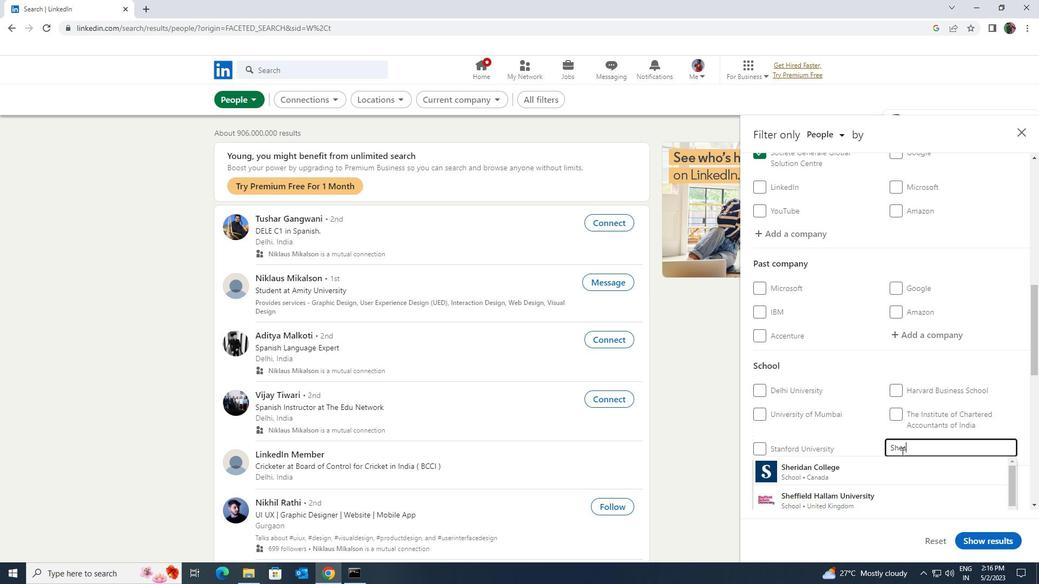 
Action: Mouse moved to (896, 486)
Screenshot: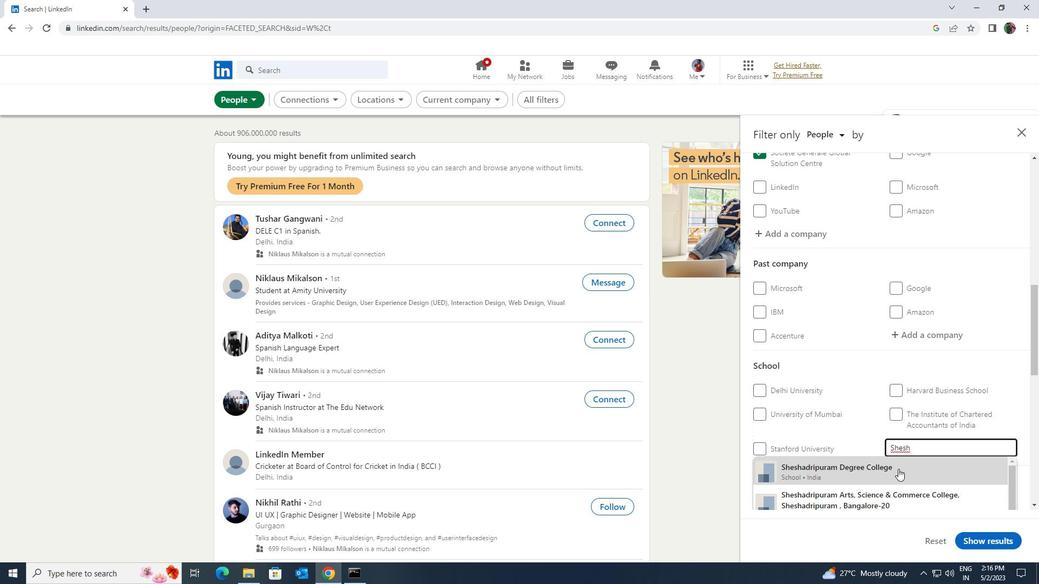 
Action: Mouse pressed left at (896, 486)
Screenshot: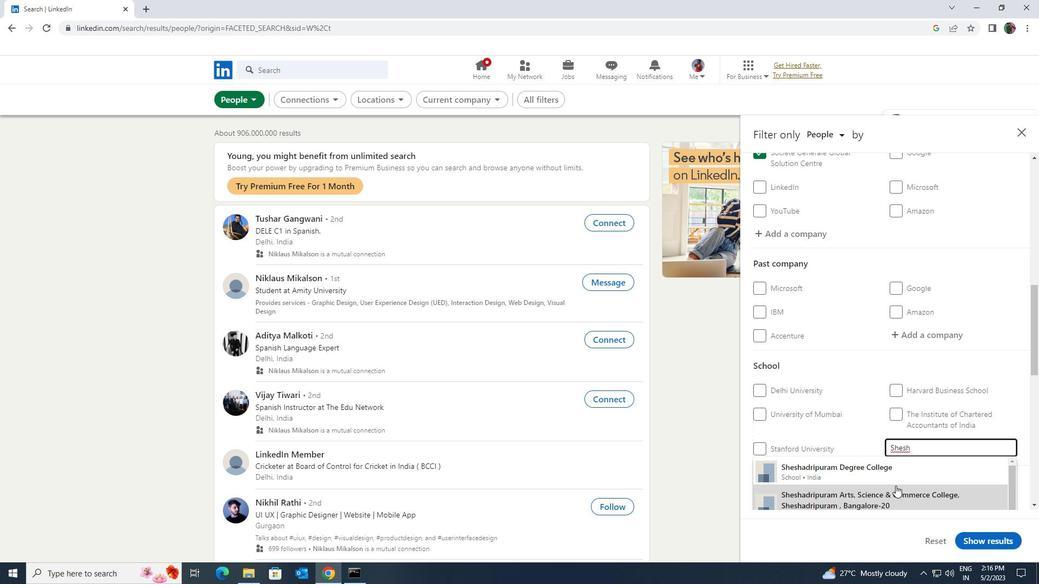 
Action: Mouse moved to (899, 477)
Screenshot: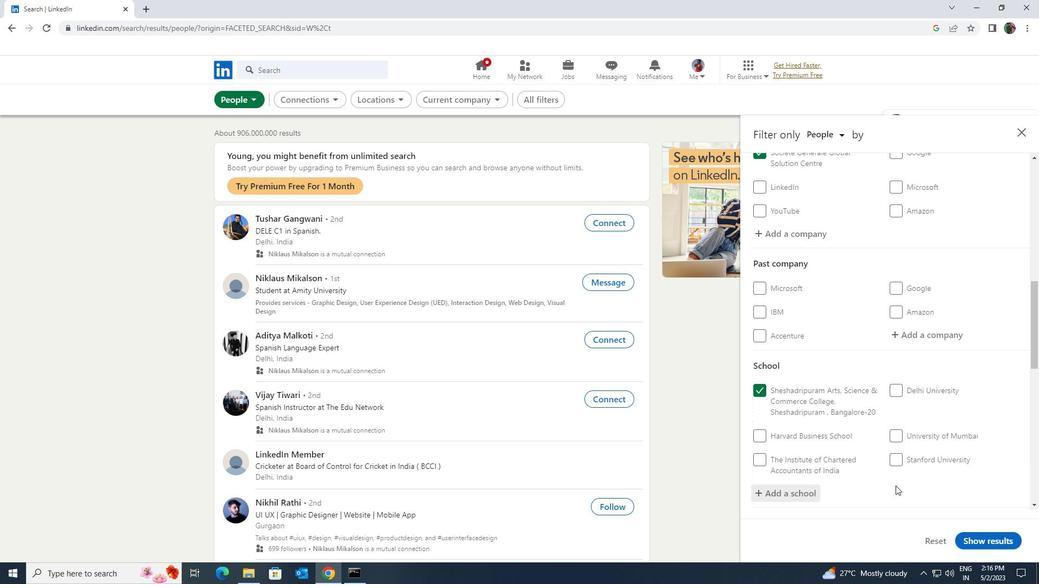 
Action: Mouse scrolled (899, 477) with delta (0, 0)
Screenshot: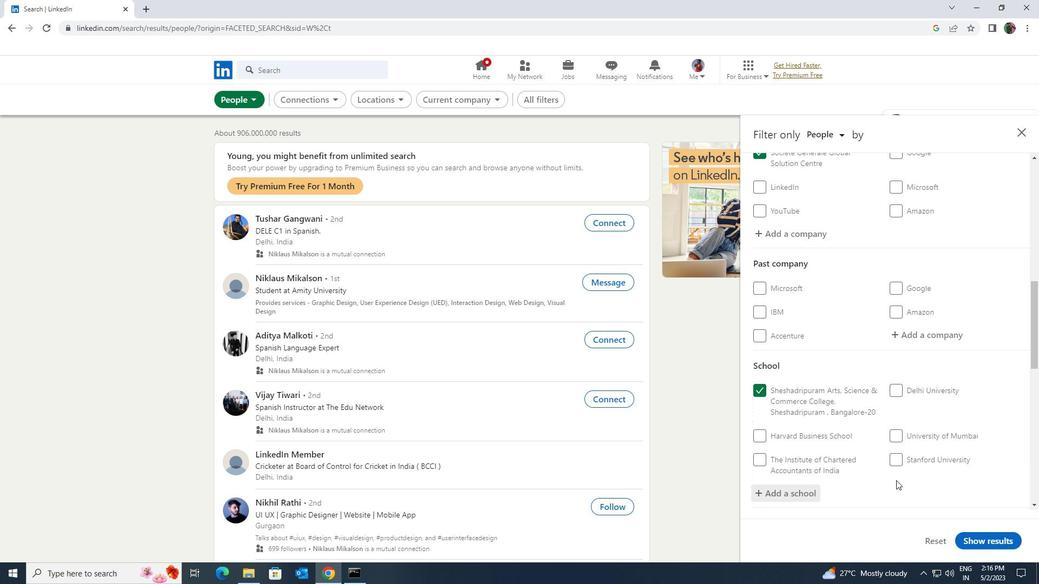 
Action: Mouse scrolled (899, 477) with delta (0, 0)
Screenshot: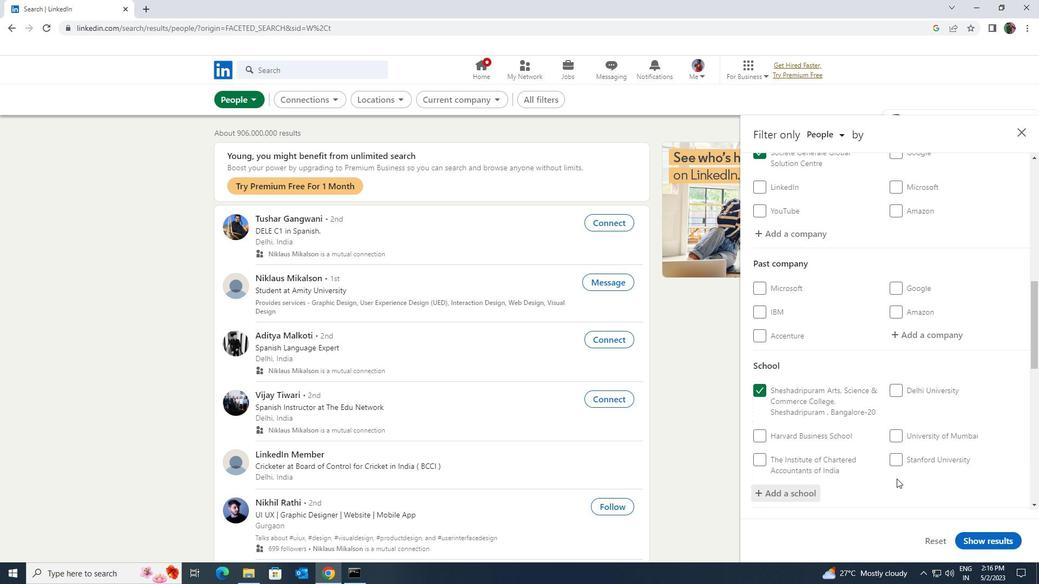 
Action: Mouse moved to (902, 469)
Screenshot: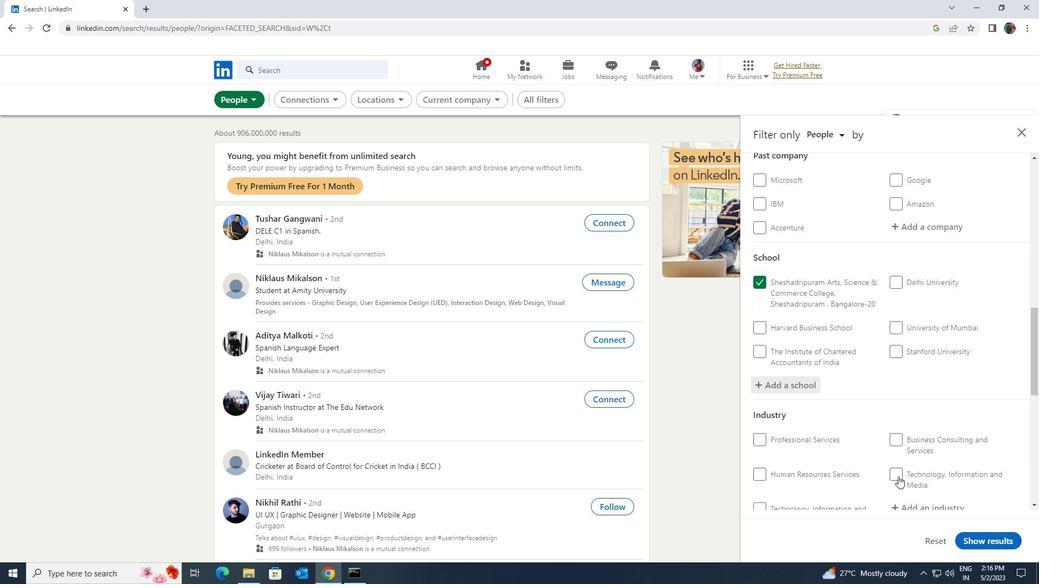 
Action: Mouse scrolled (902, 468) with delta (0, 0)
Screenshot: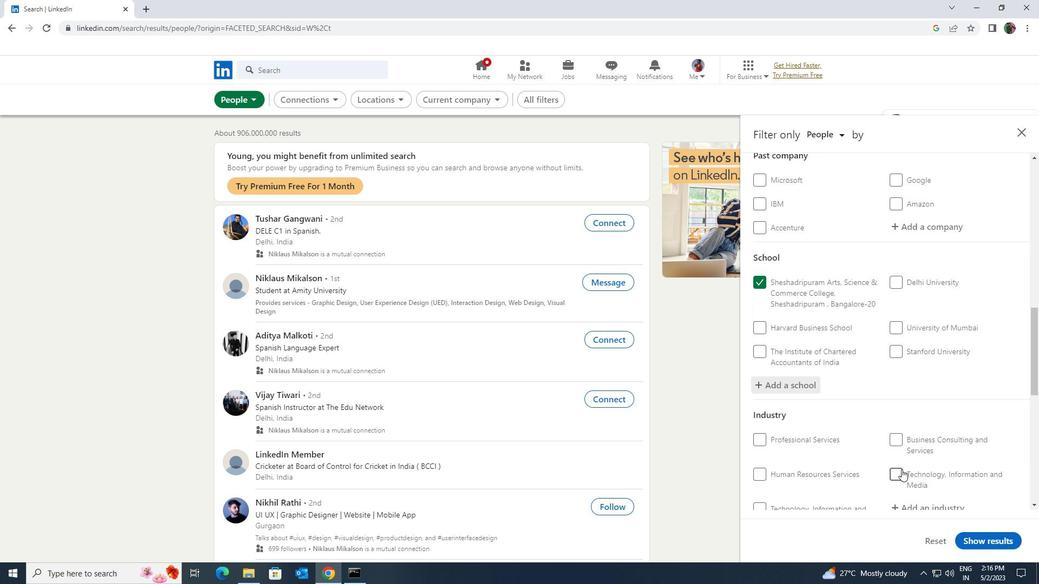 
Action: Mouse moved to (907, 460)
Screenshot: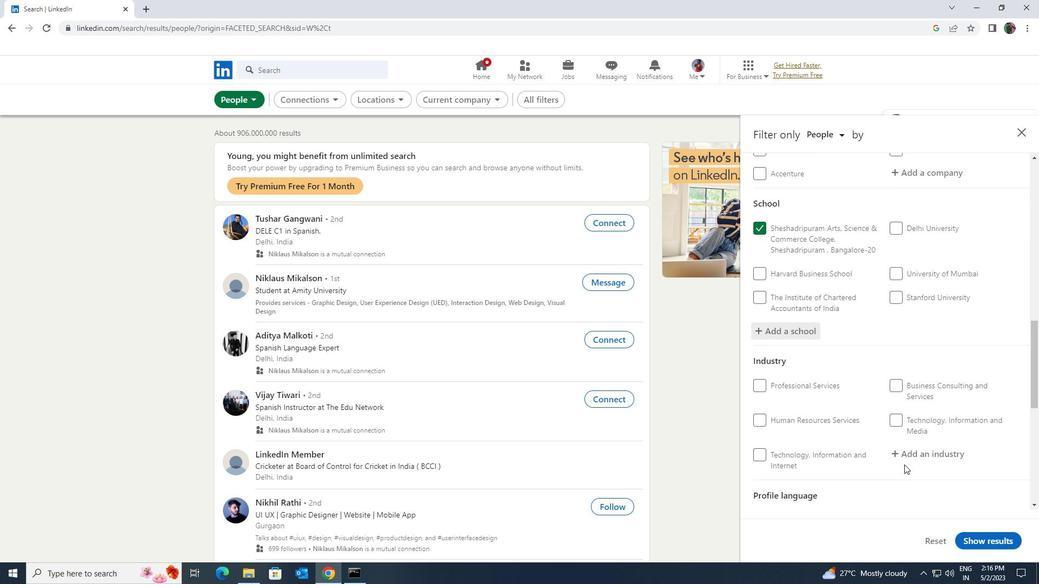 
Action: Mouse pressed left at (907, 460)
Screenshot: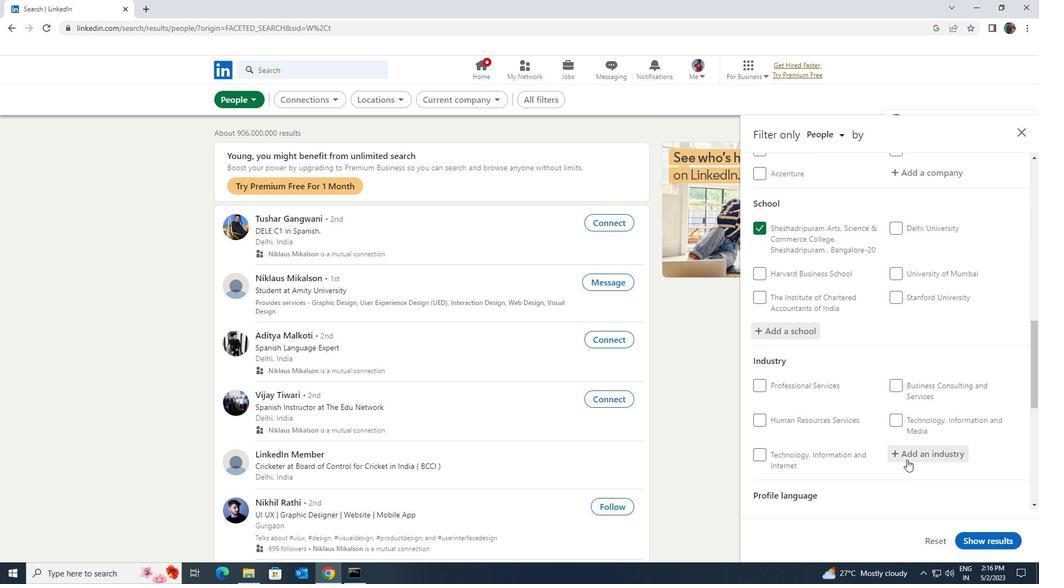 
Action: Key pressed <Key.shift>PUBLIC<Key.space>RELA
Screenshot: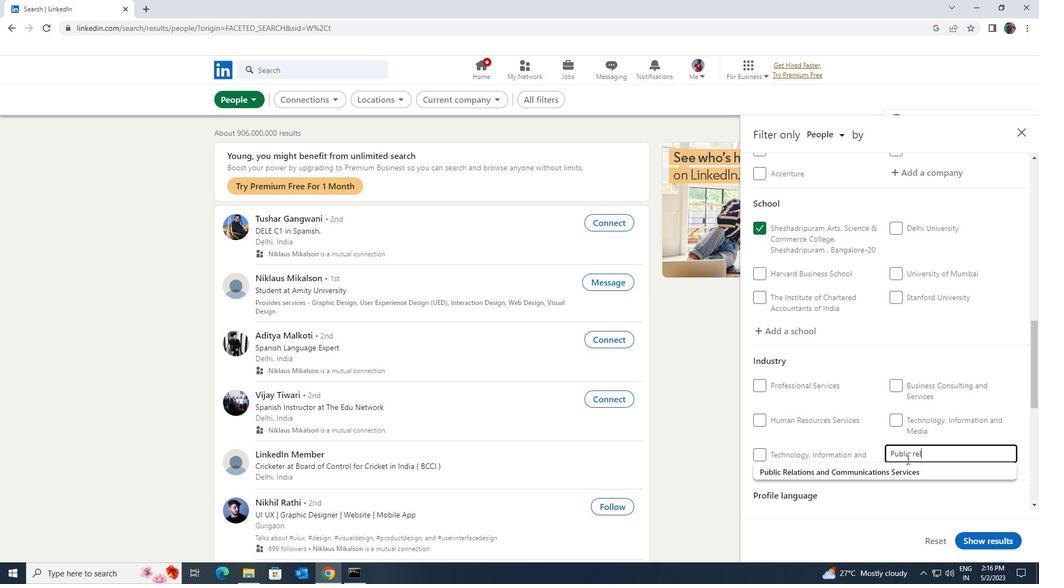 
Action: Mouse moved to (899, 470)
Screenshot: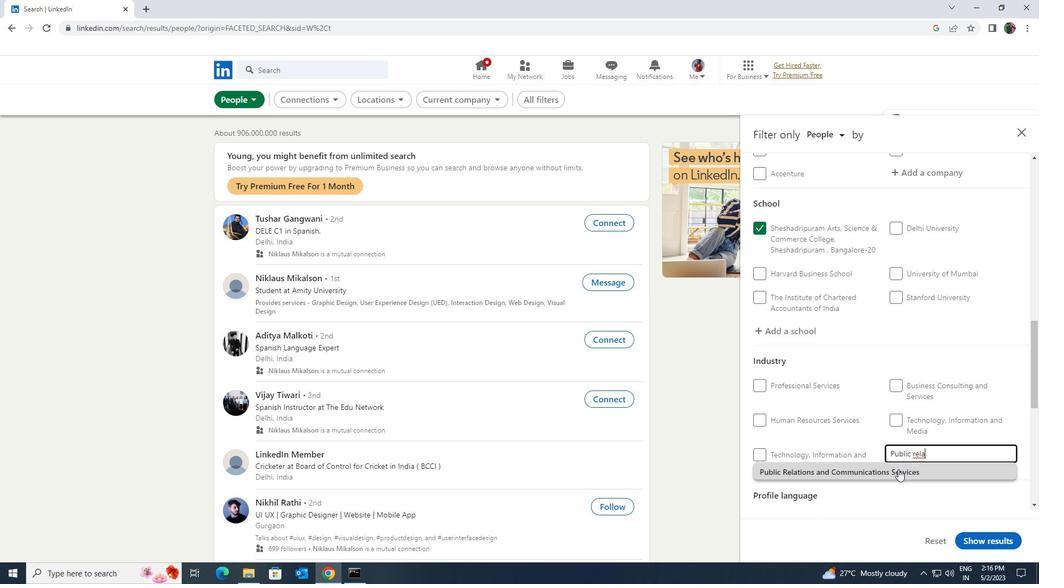 
Action: Mouse pressed left at (899, 470)
Screenshot: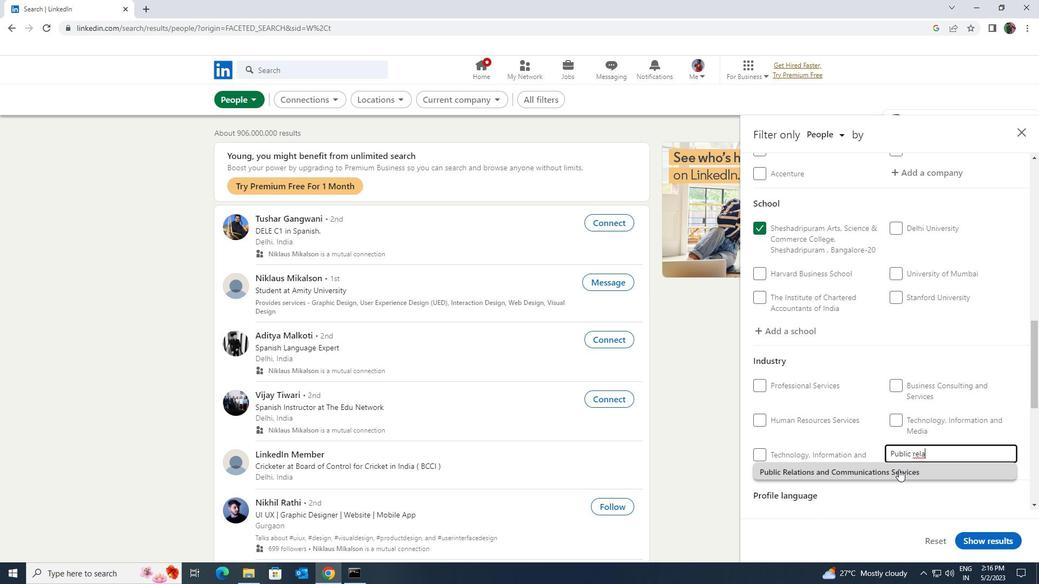 
Action: Mouse moved to (902, 469)
Screenshot: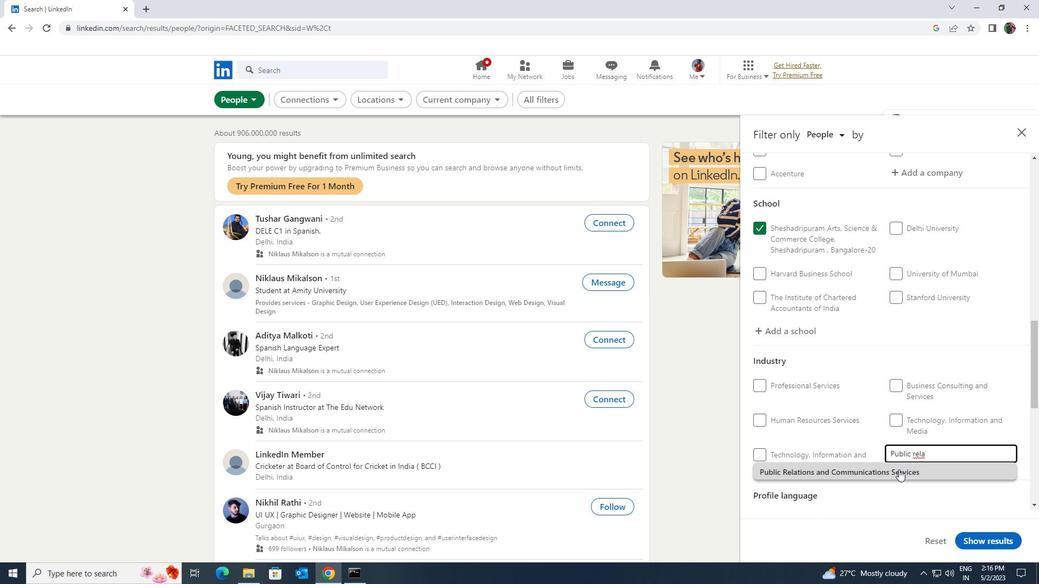 
Action: Mouse scrolled (902, 468) with delta (0, 0)
Screenshot: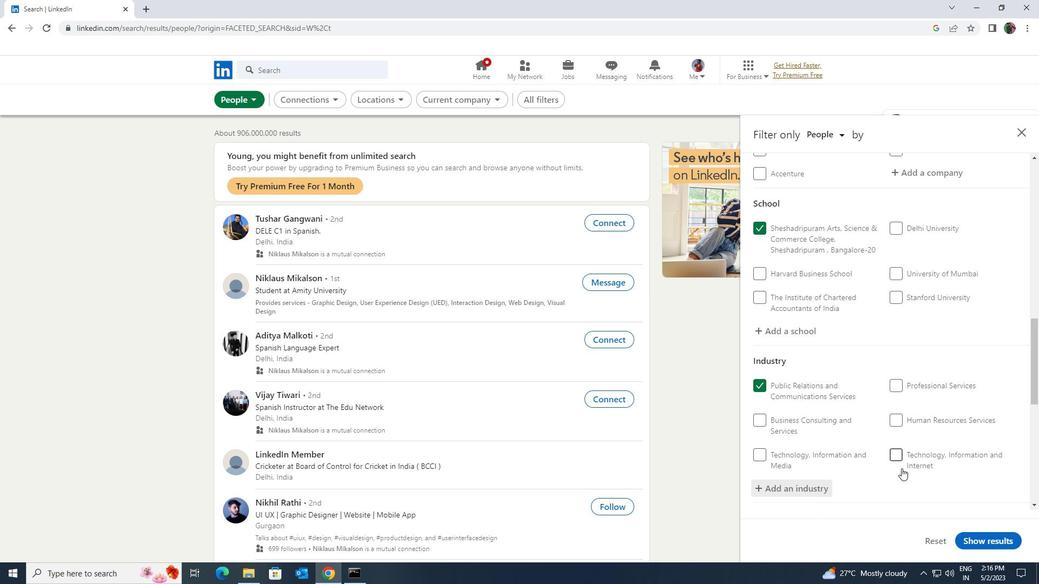 
Action: Mouse scrolled (902, 468) with delta (0, 0)
Screenshot: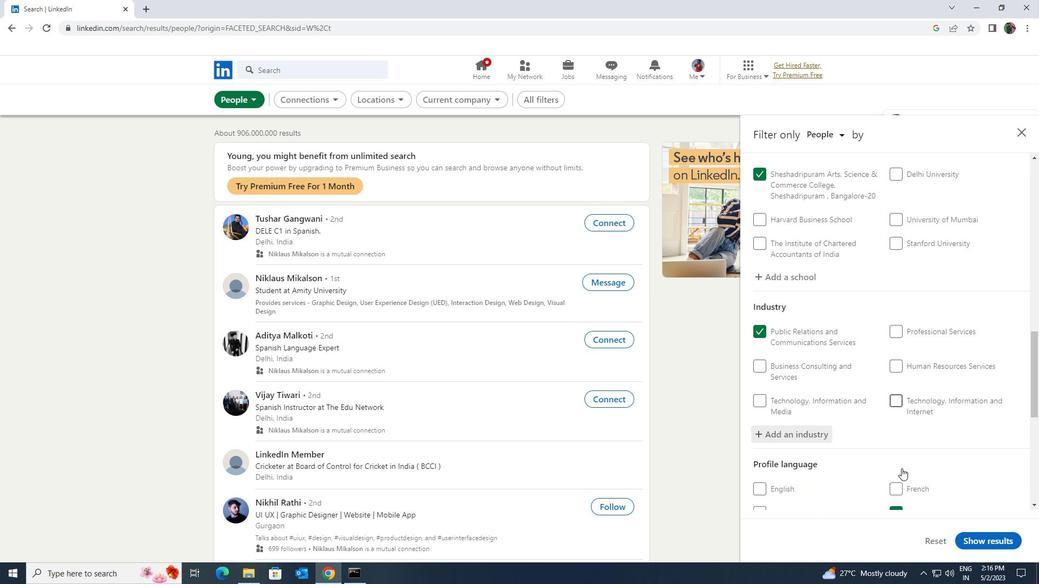 
Action: Mouse moved to (902, 466)
Screenshot: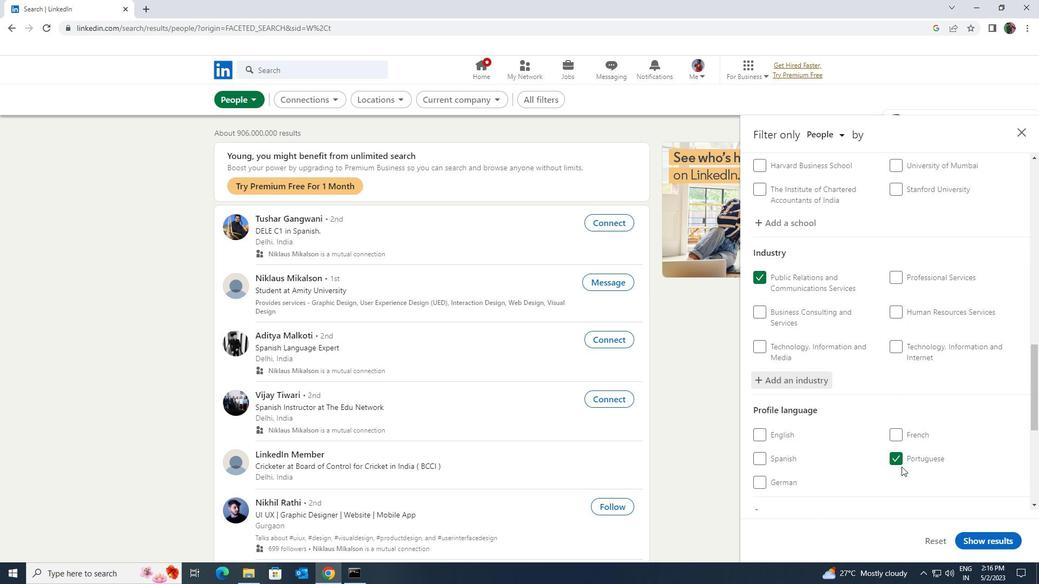 
Action: Mouse scrolled (902, 466) with delta (0, 0)
Screenshot: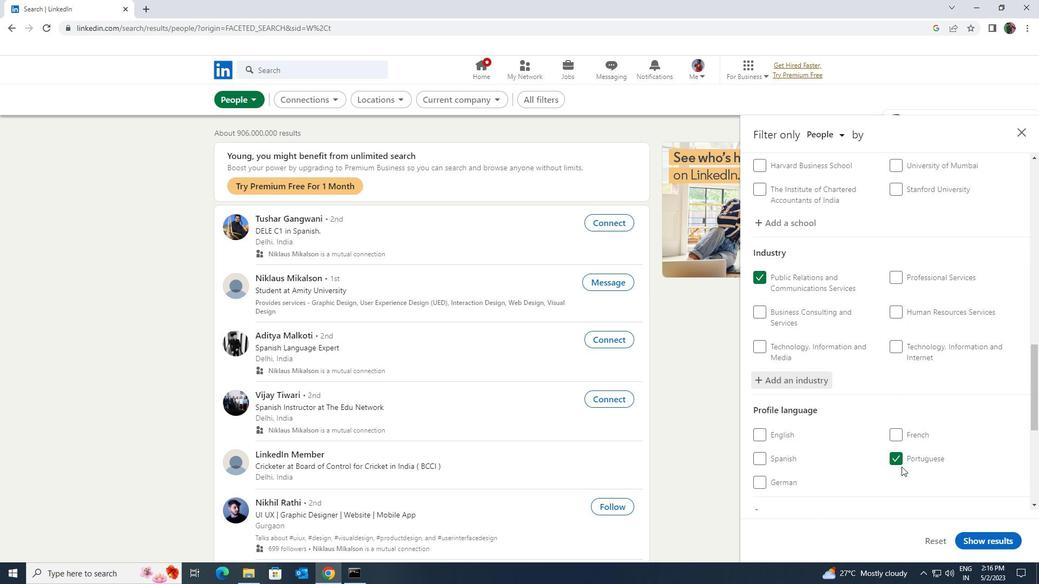 
Action: Mouse scrolled (902, 466) with delta (0, 0)
Screenshot: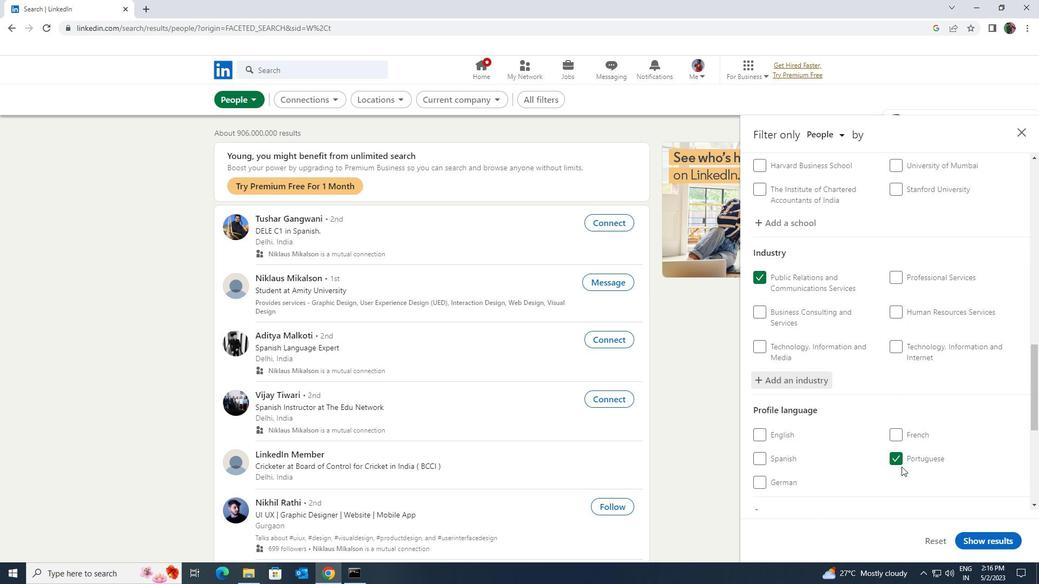
Action: Mouse moved to (902, 465)
Screenshot: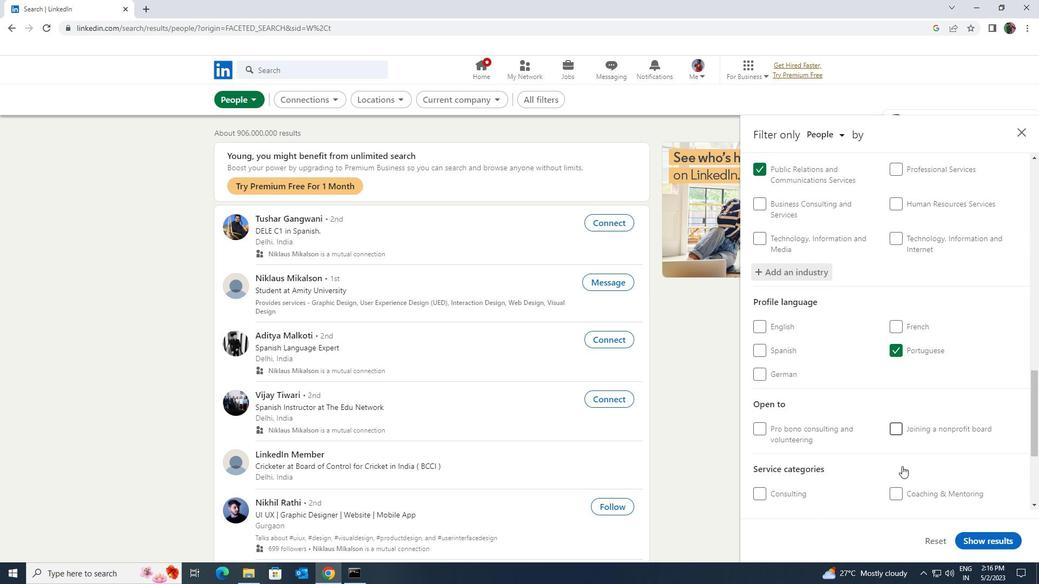 
Action: Mouse scrolled (902, 465) with delta (0, 0)
Screenshot: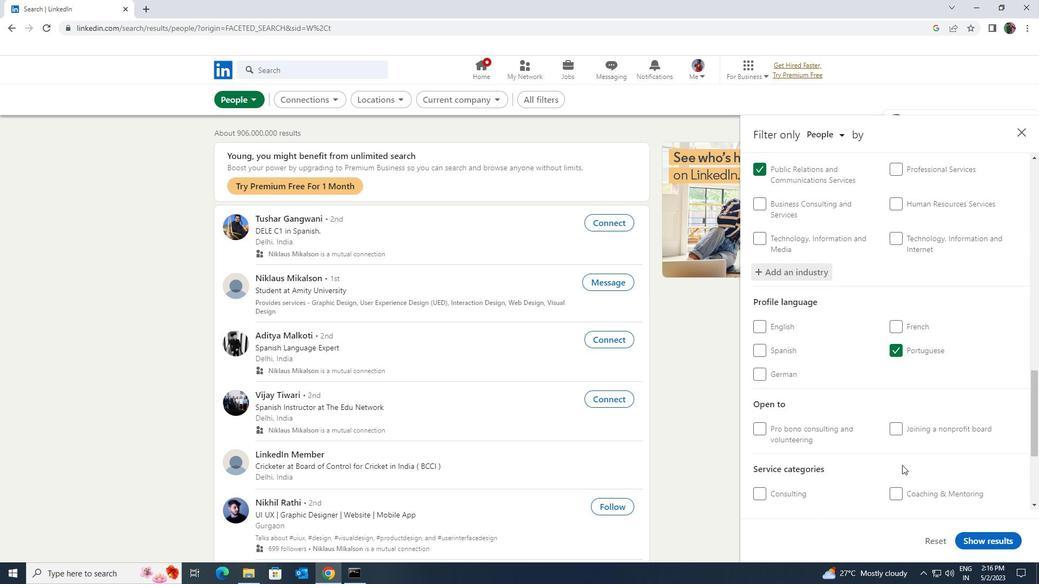 
Action: Mouse scrolled (902, 465) with delta (0, 0)
Screenshot: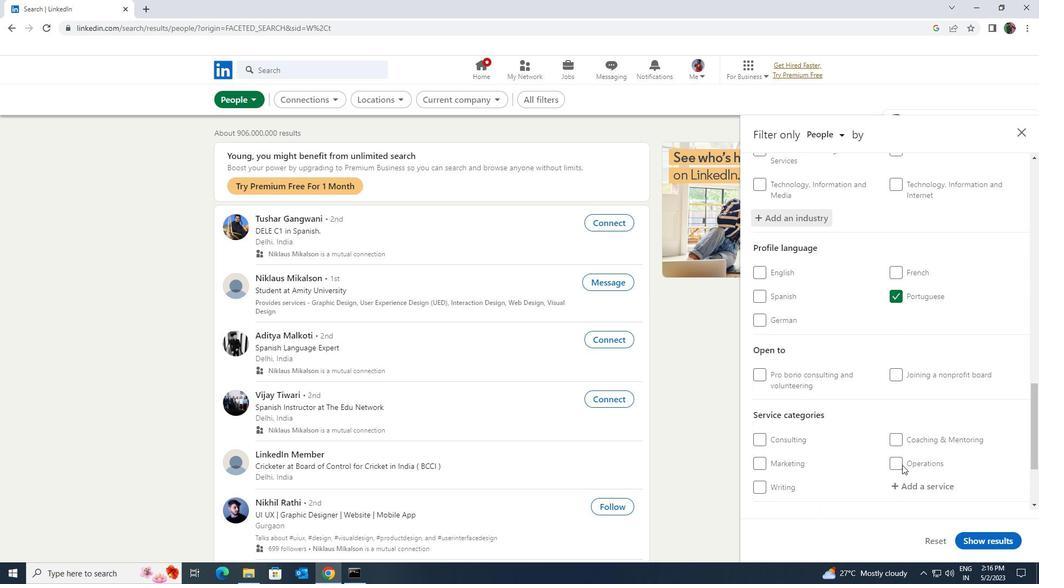 
Action: Mouse moved to (907, 437)
Screenshot: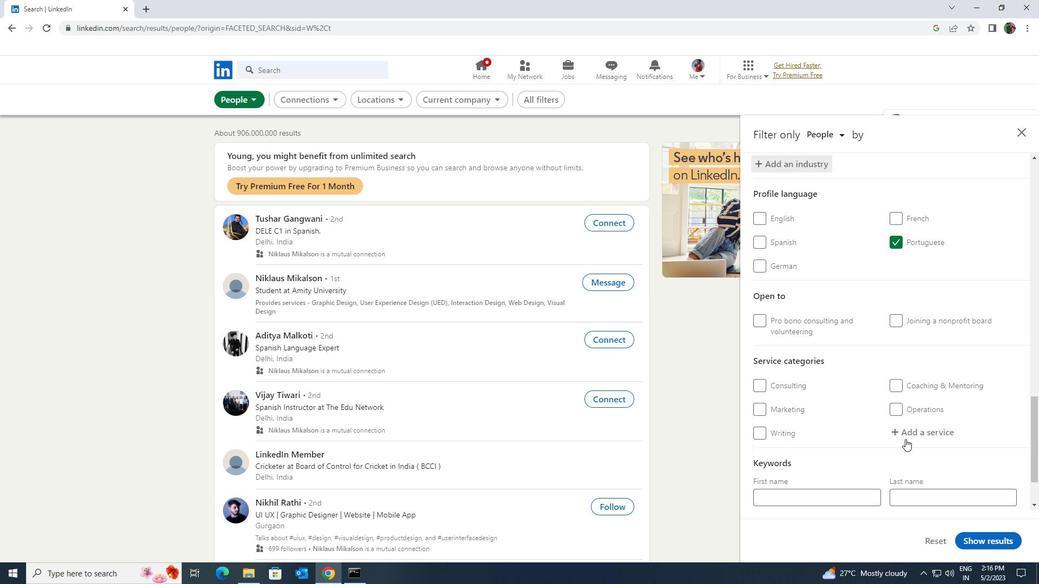 
Action: Mouse pressed left at (907, 437)
Screenshot: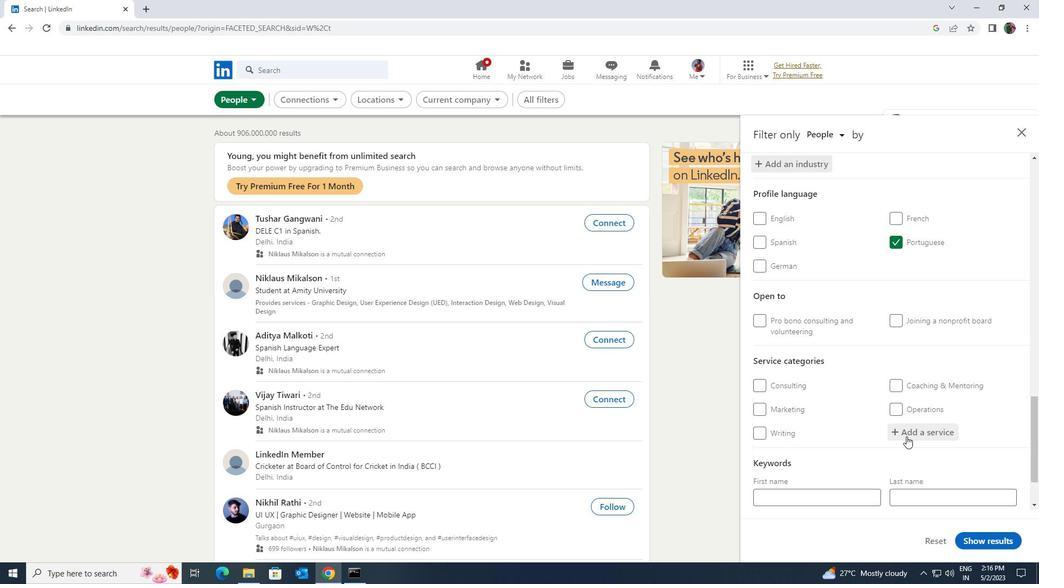 
Action: Key pressed <Key.shift>FINANCIAL<Key.space><Key.shift><Key.shift>REP
Screenshot: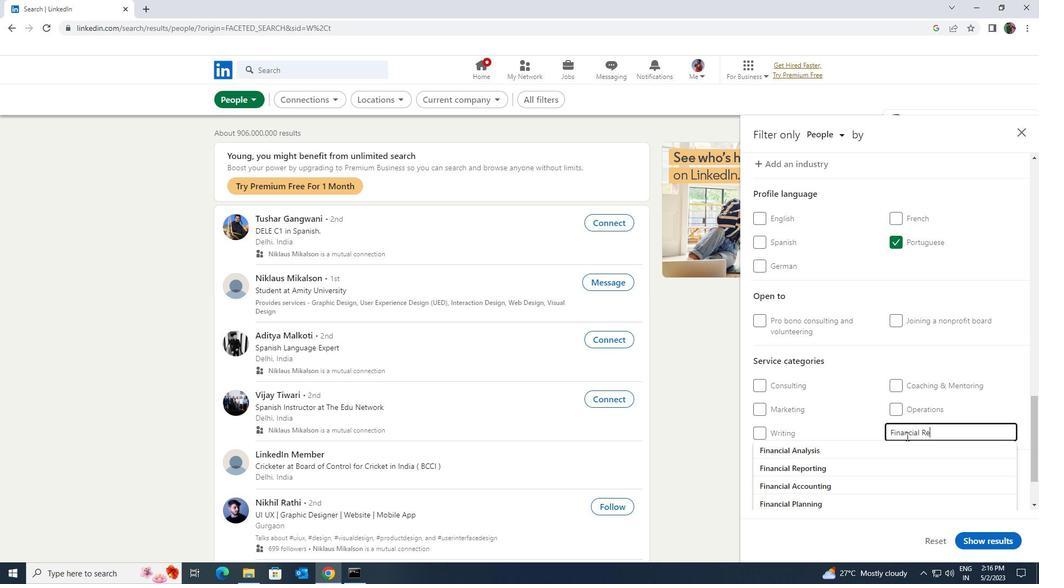 
Action: Mouse moved to (894, 448)
Screenshot: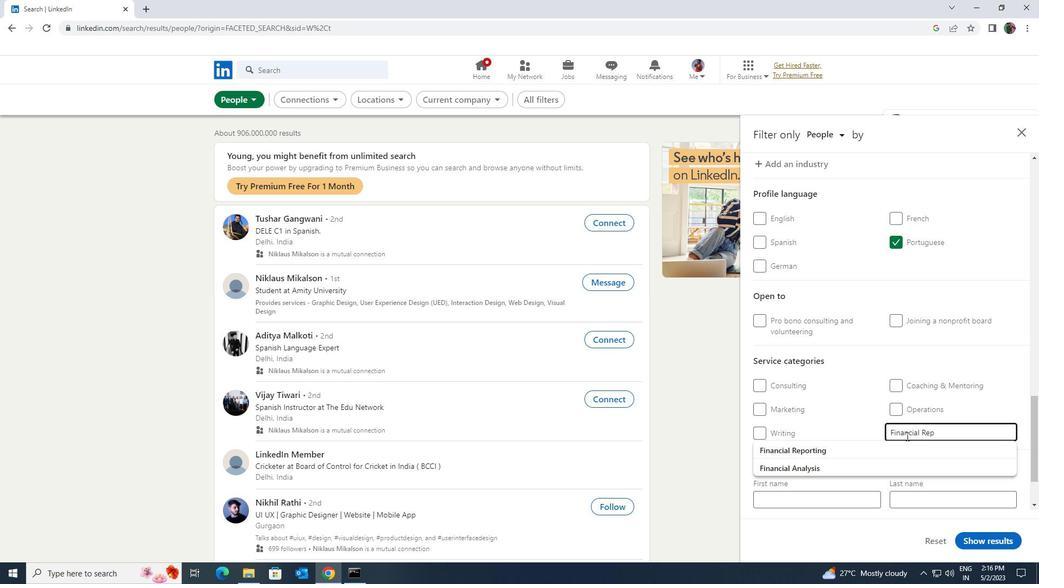 
Action: Mouse pressed left at (894, 448)
Screenshot: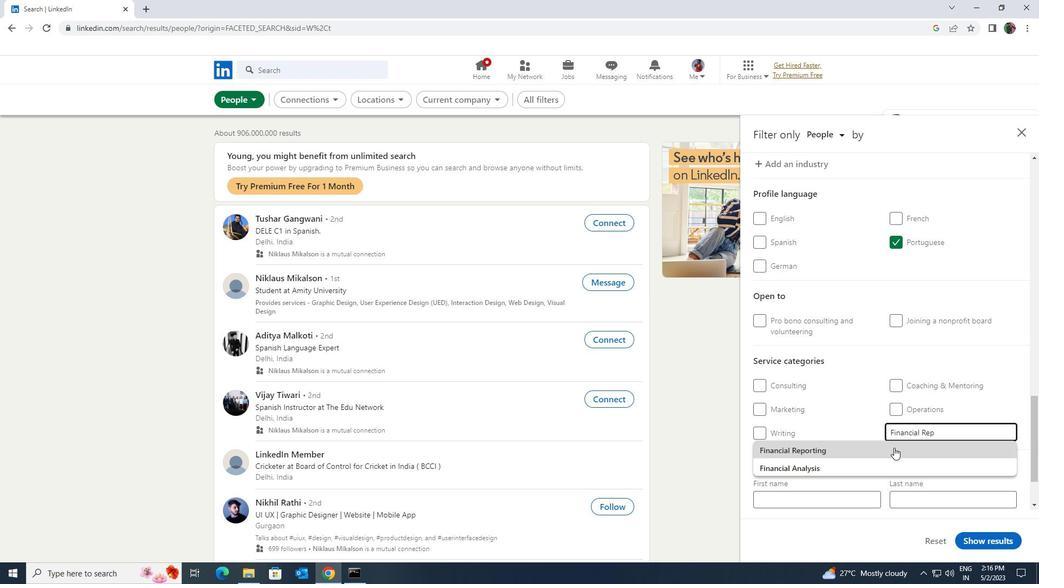 
Action: Mouse moved to (884, 427)
Screenshot: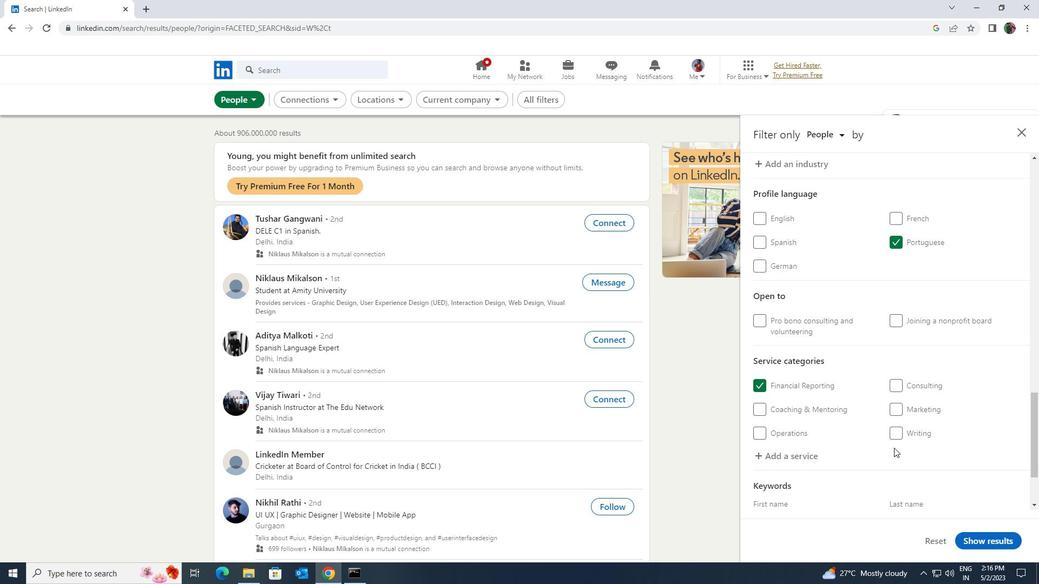 
Action: Mouse scrolled (884, 426) with delta (0, 0)
Screenshot: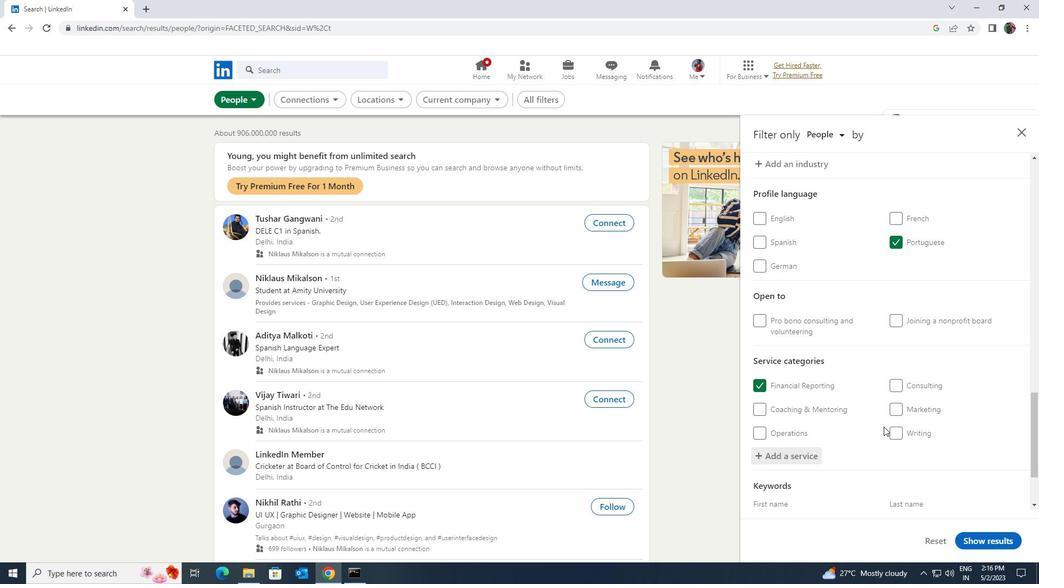 
Action: Mouse scrolled (884, 426) with delta (0, 0)
Screenshot: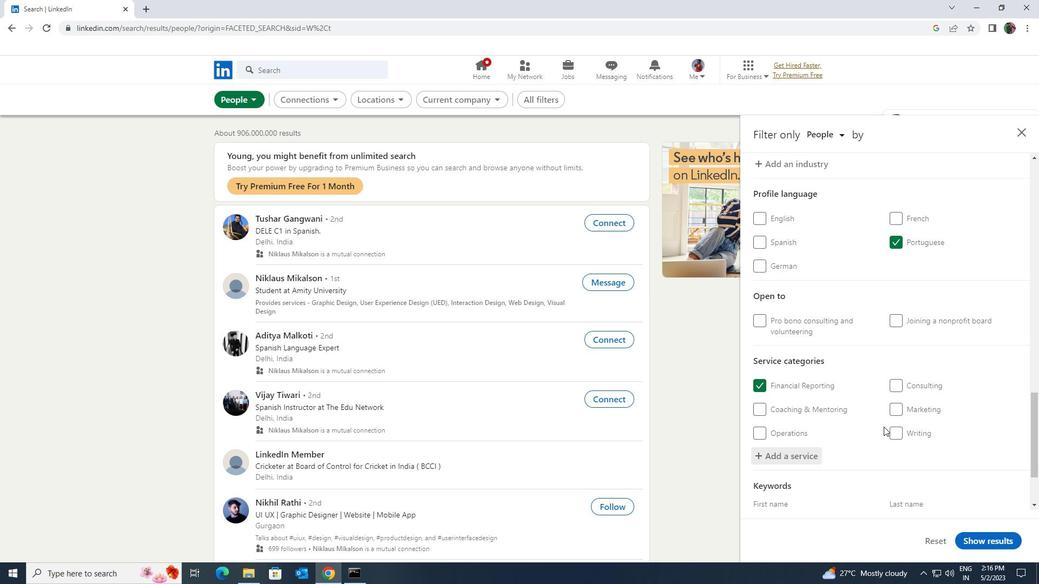 
Action: Mouse scrolled (884, 426) with delta (0, 0)
Screenshot: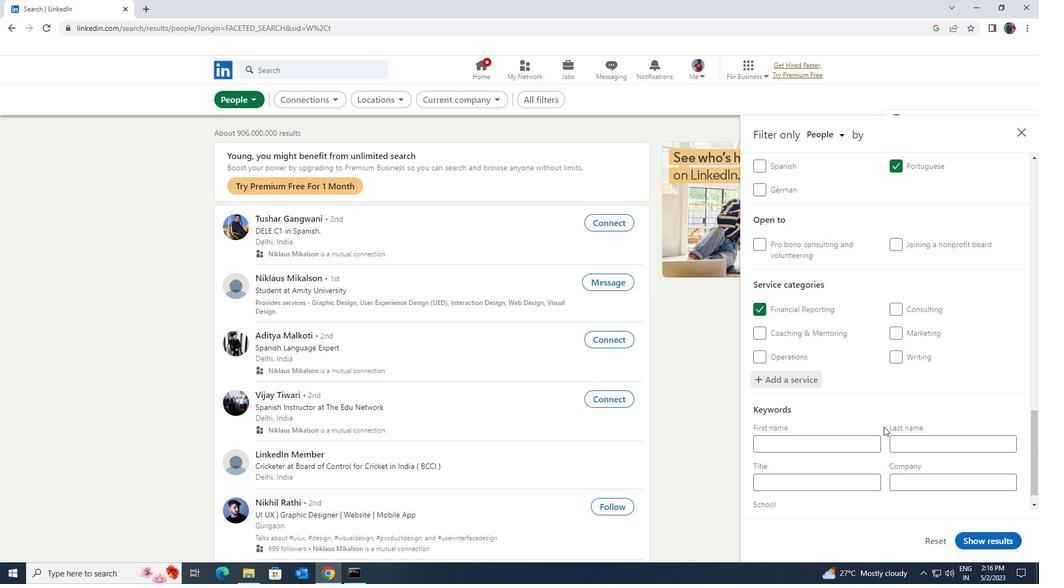 
Action: Mouse moved to (852, 458)
Screenshot: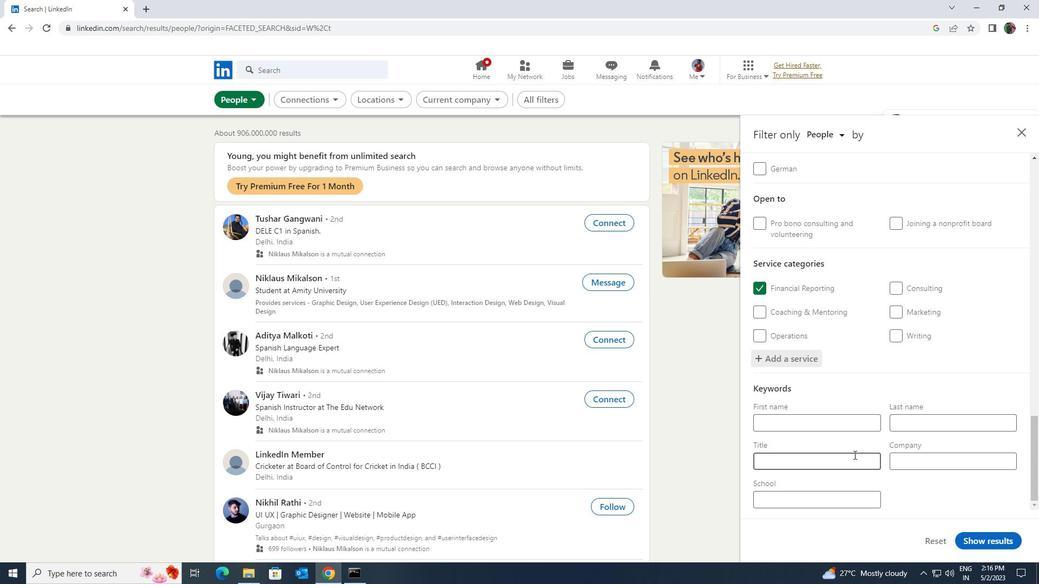 
Action: Mouse pressed left at (852, 458)
Screenshot: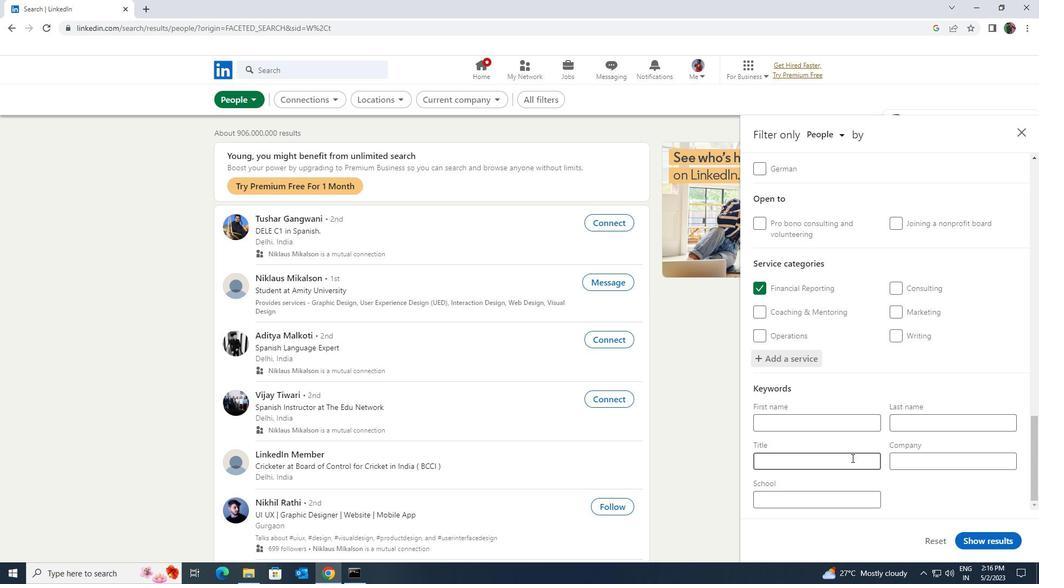 
Action: Key pressed <Key.shift><Key.shift><Key.shift><Key.shift><Key.shift><Key.shift><Key.shift>OVERSEER
Screenshot: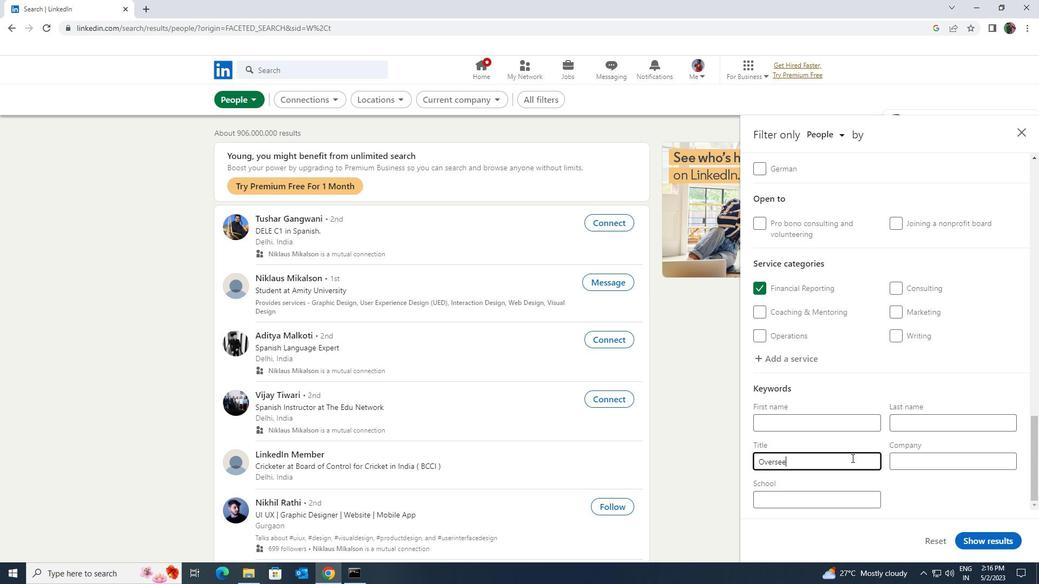 
Action: Mouse moved to (965, 536)
Screenshot: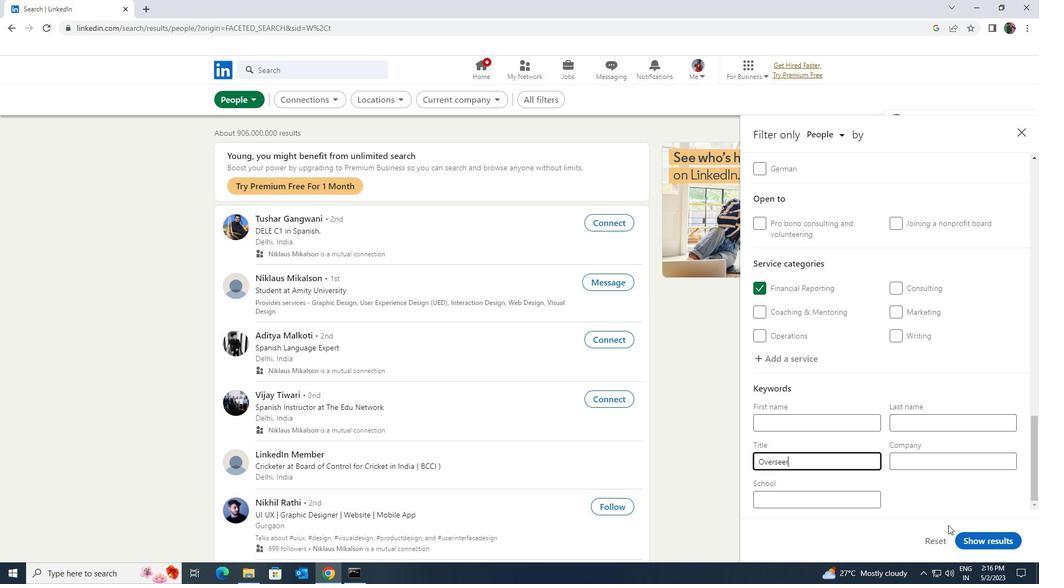 
Action: Mouse pressed left at (965, 536)
Screenshot: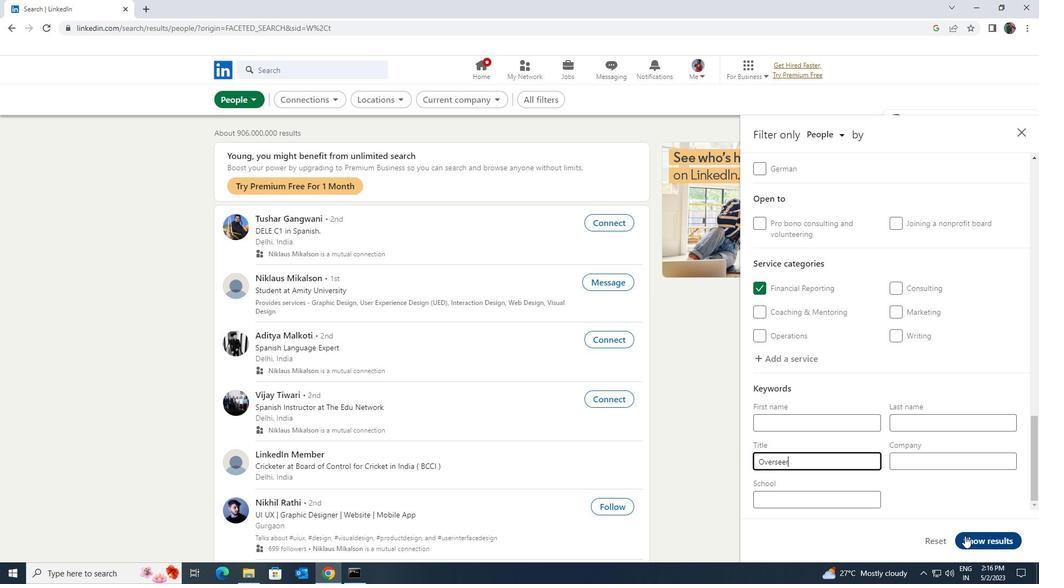
